 Task: Add an event with the title Monthly Team Review, date '2023/12/22', time 7:00 AM to 9:00 AMand add a description: During the meeting, you will have the chance to present an overview of your business, highlighting key aspects such as your product or service, target market, competitive advantage, and growth potential. This presentation should provide a clear understanding of your business model and value proposition, captivating the interest of the potential investor., put the event into Orange category . Add location for the event as: 456 Dubai Opera, Dubai, UAE, logged in from the account softage.2@softage.netand send the event invitation to softage.1@softage.net and softage.3@softage.net. Set a reminder for the event 30 minutes before
Action: Mouse moved to (80, 95)
Screenshot: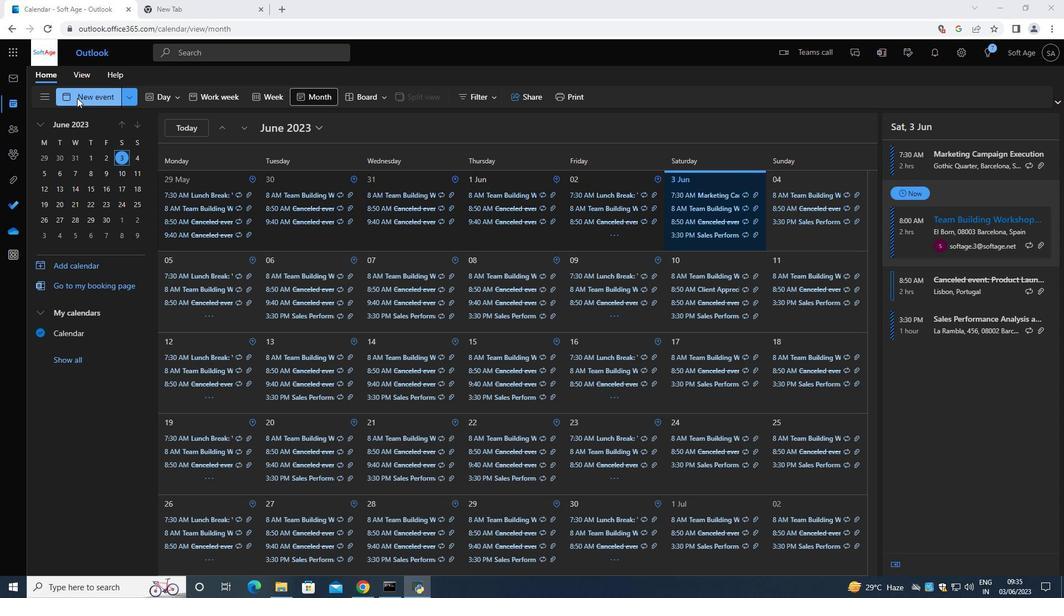 
Action: Mouse pressed left at (80, 95)
Screenshot: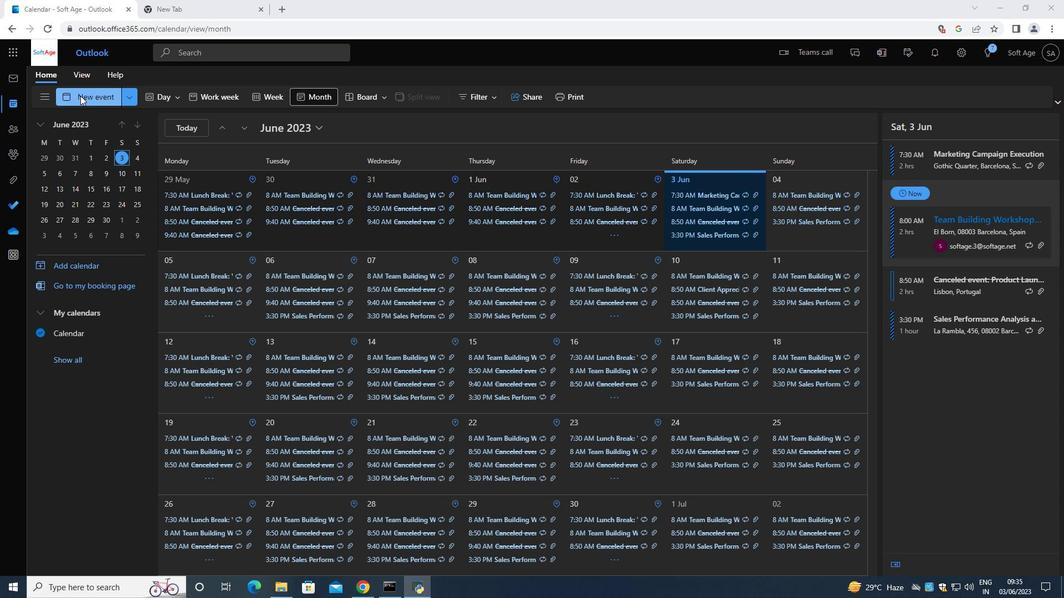 
Action: Mouse moved to (284, 168)
Screenshot: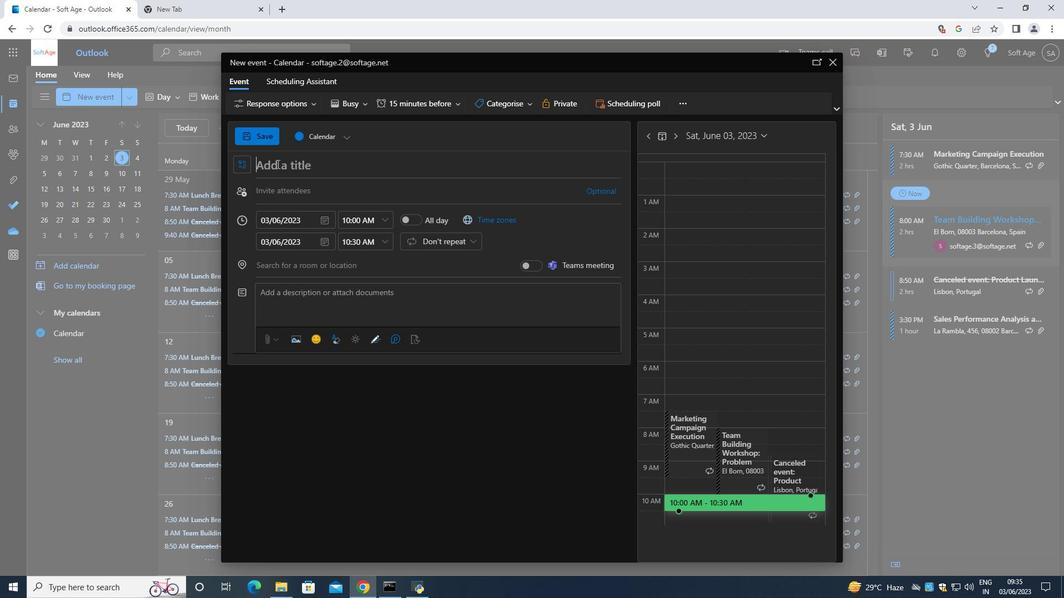 
Action: Mouse pressed left at (284, 168)
Screenshot: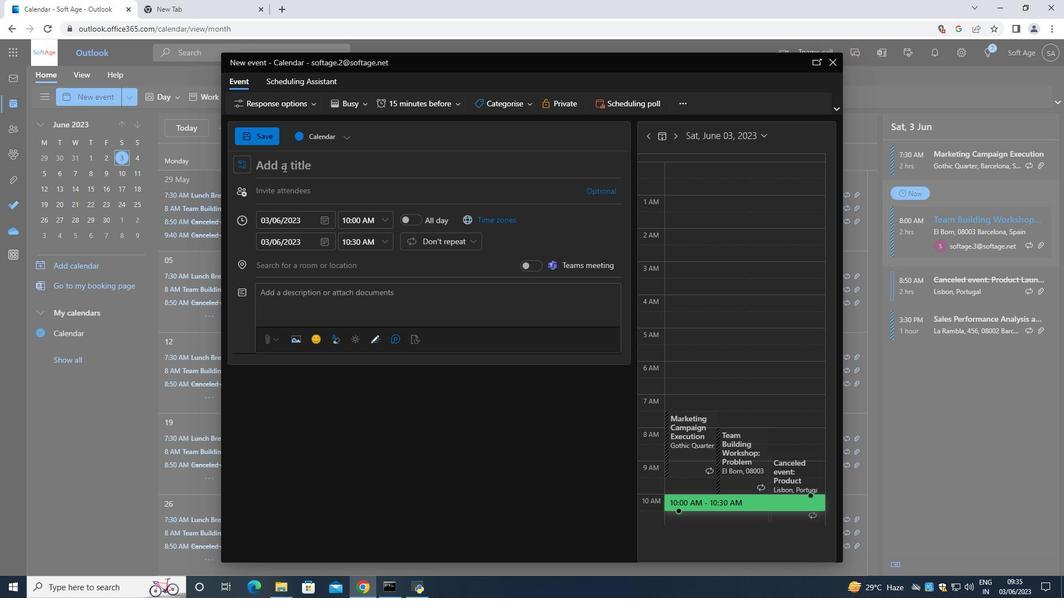 
Action: Mouse moved to (285, 168)
Screenshot: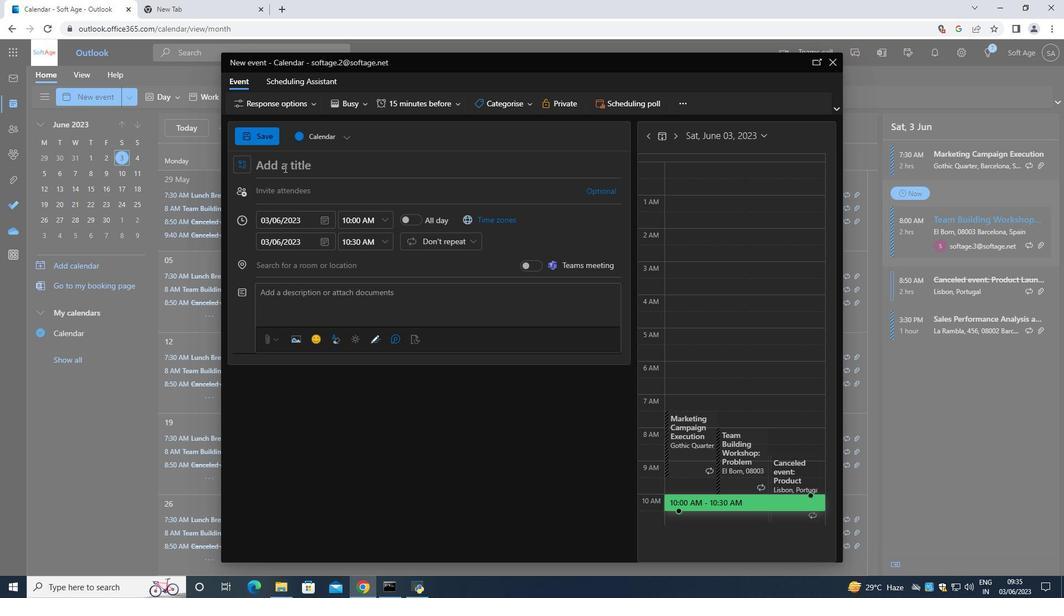 
Action: Key pressed <Key.shift><Key.shift><Key.shift><Key.shift><Key.shift>Mo
Screenshot: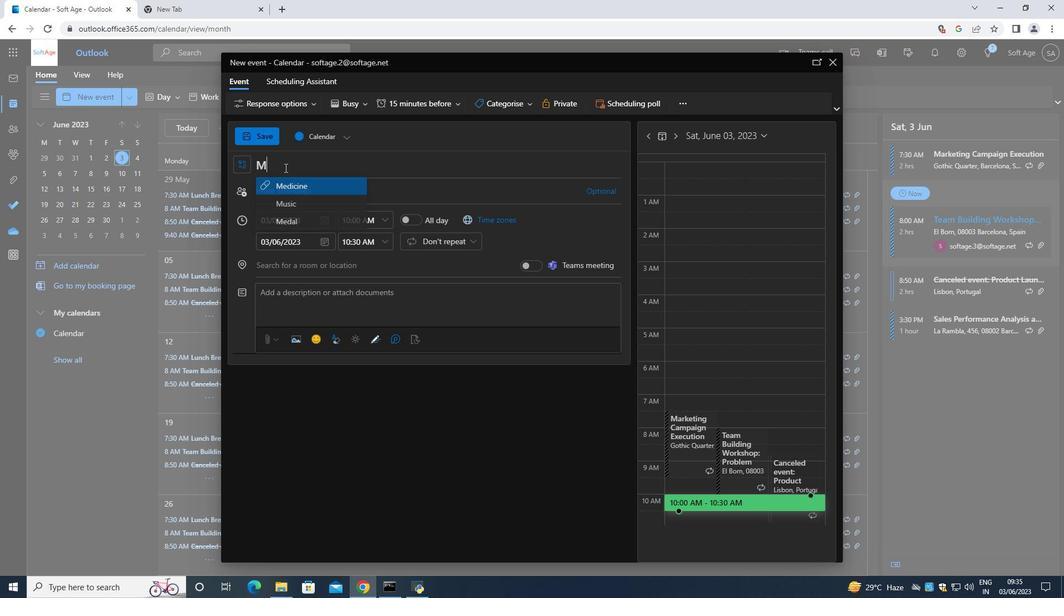 
Action: Mouse moved to (318, 179)
Screenshot: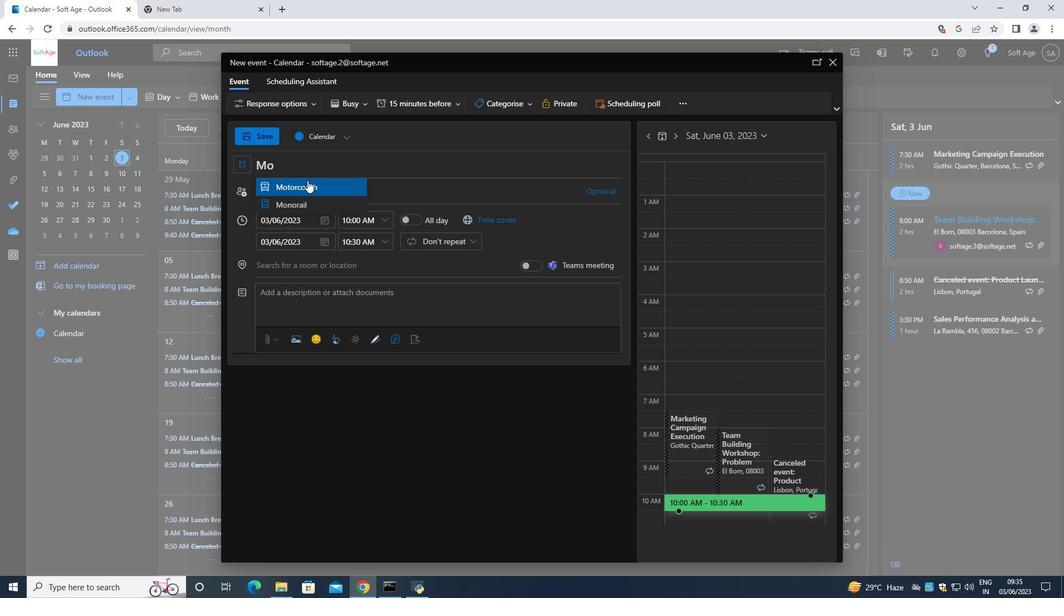 
Action: Key pressed nthly<Key.space><Key.shift><Key.shift><Key.shift>Team<Key.space><Key.shift>Review<Key.space>
Screenshot: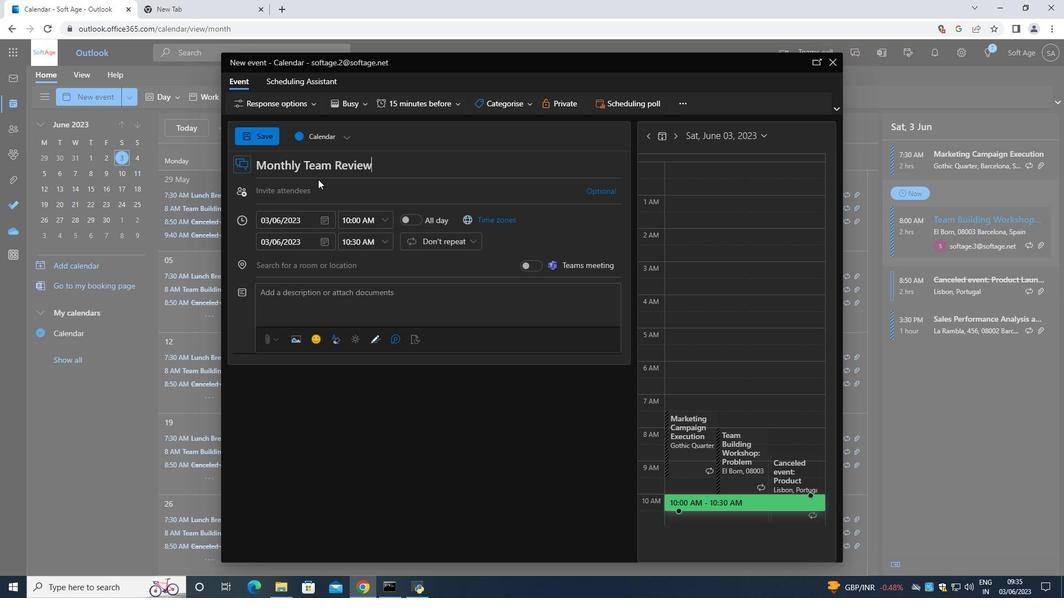 
Action: Mouse moved to (326, 222)
Screenshot: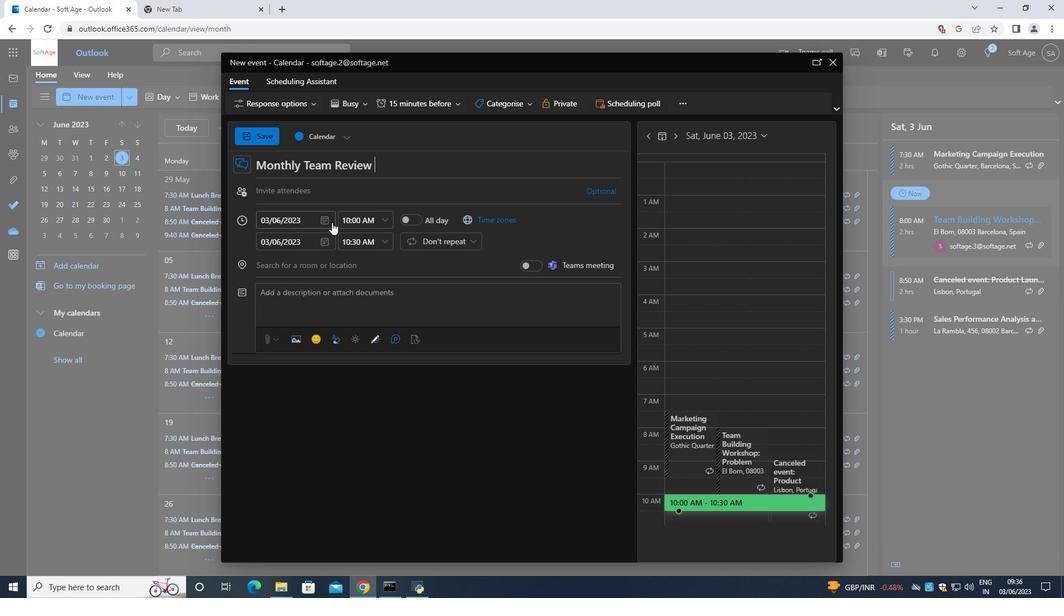 
Action: Mouse pressed left at (326, 222)
Screenshot: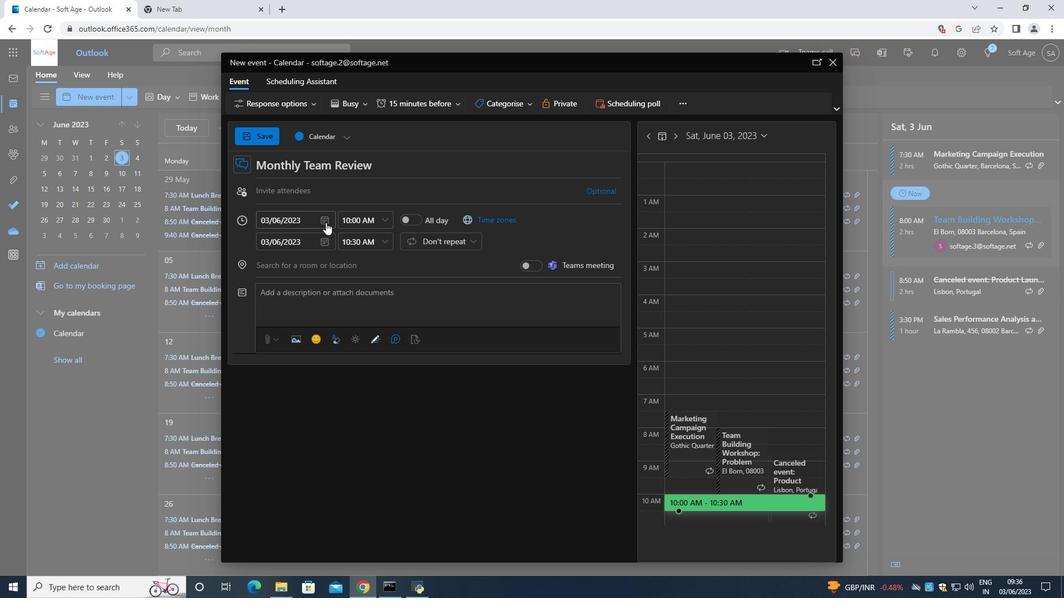 
Action: Mouse moved to (361, 246)
Screenshot: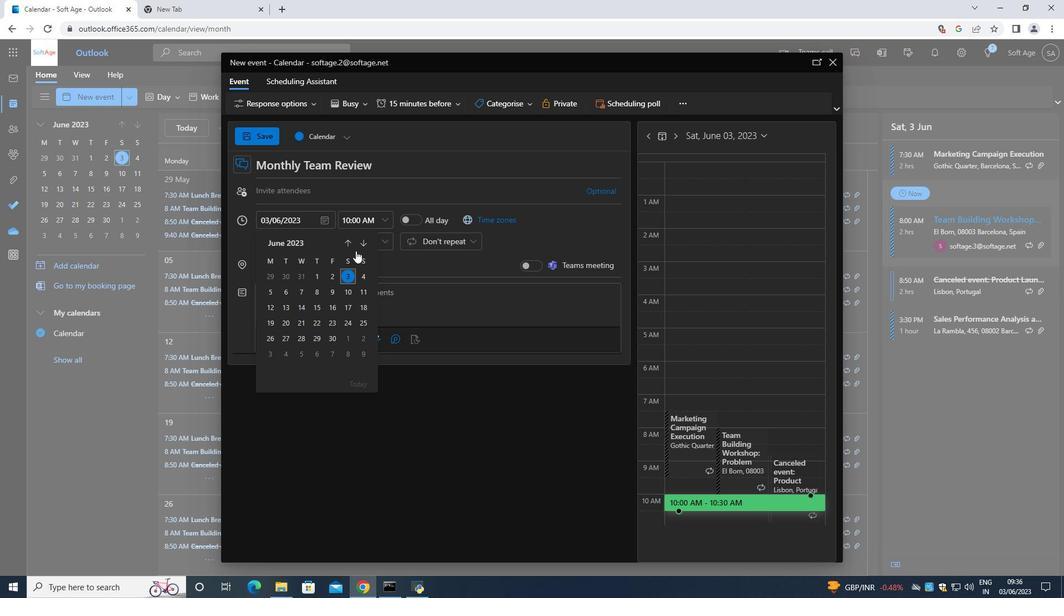 
Action: Mouse pressed left at (361, 246)
Screenshot: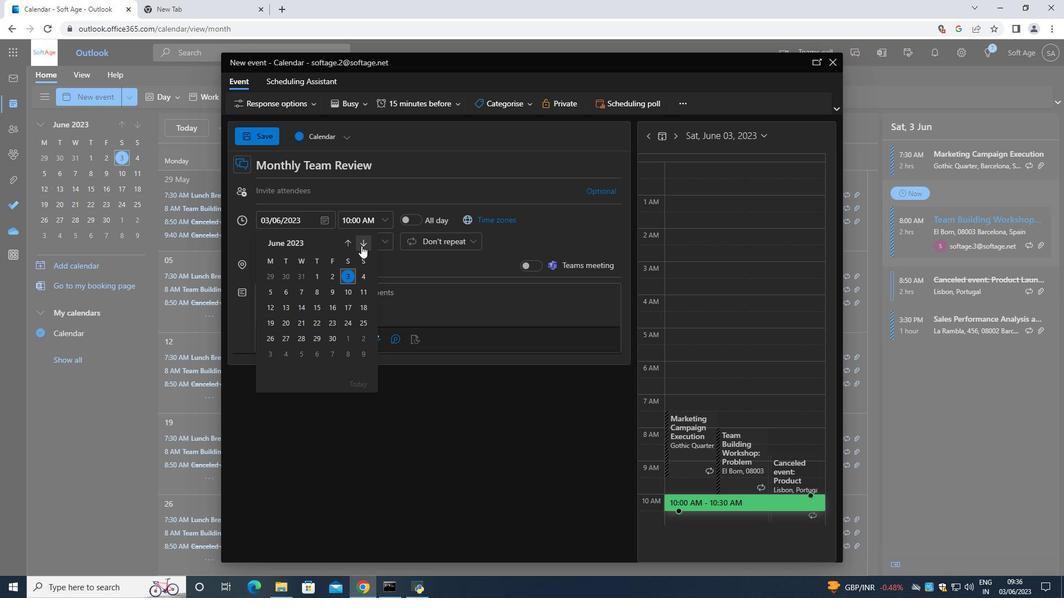 
Action: Mouse pressed left at (361, 246)
Screenshot: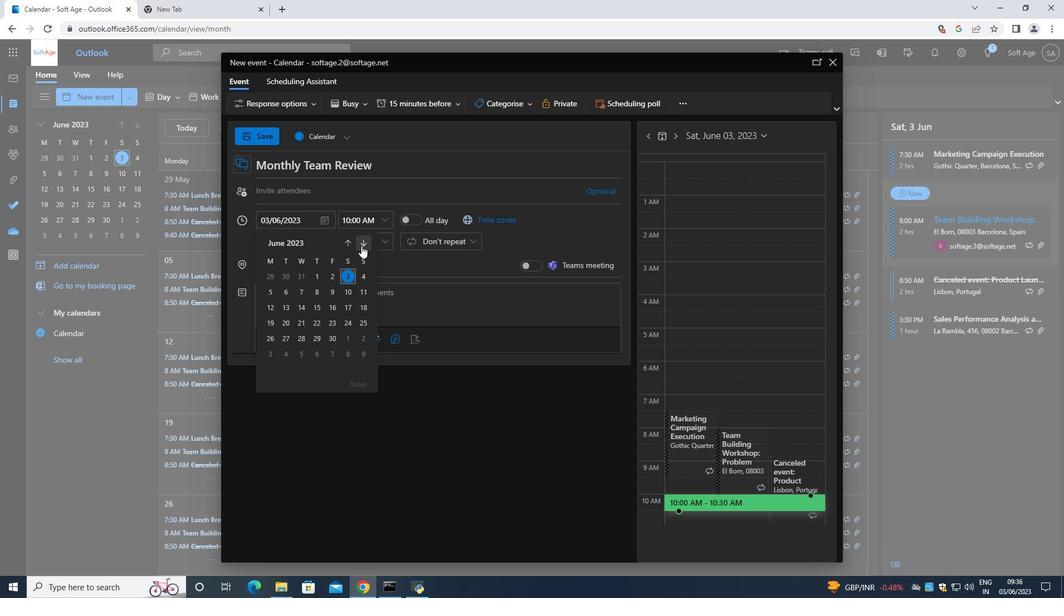 
Action: Mouse pressed left at (361, 246)
Screenshot: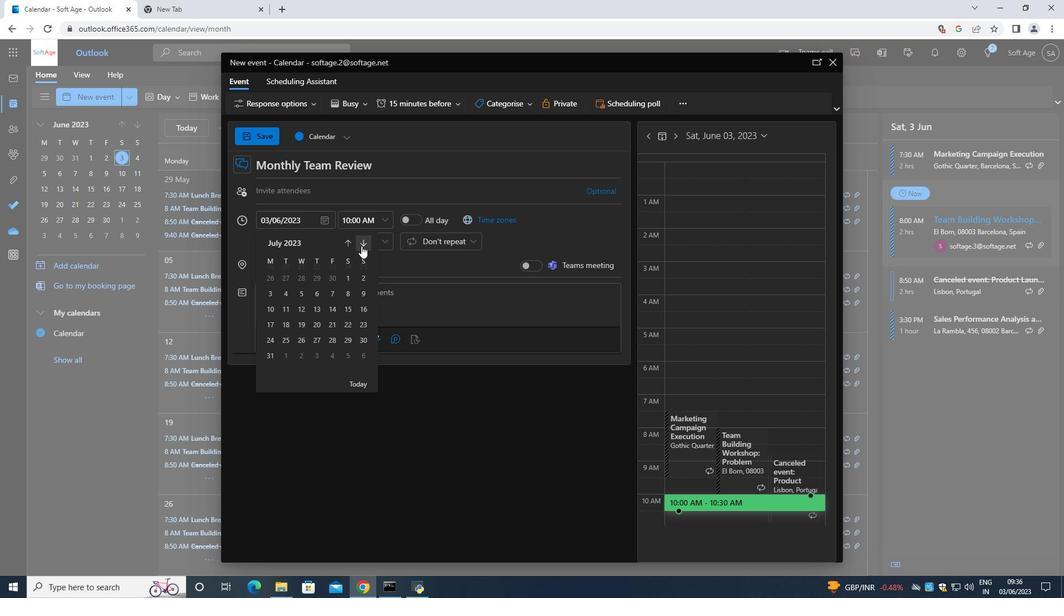 
Action: Mouse pressed left at (361, 246)
Screenshot: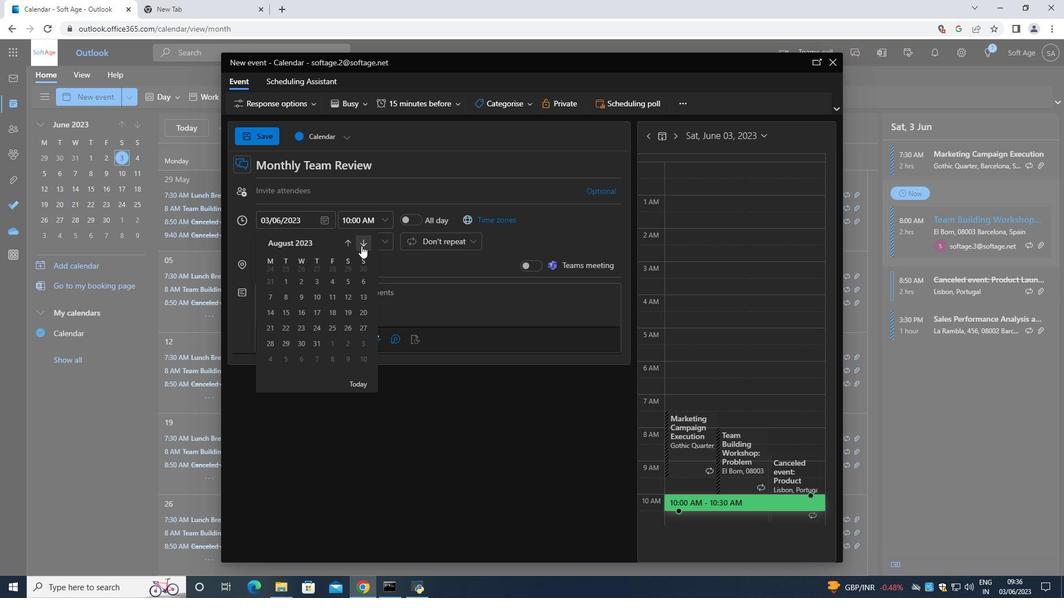
Action: Mouse pressed left at (361, 246)
Screenshot: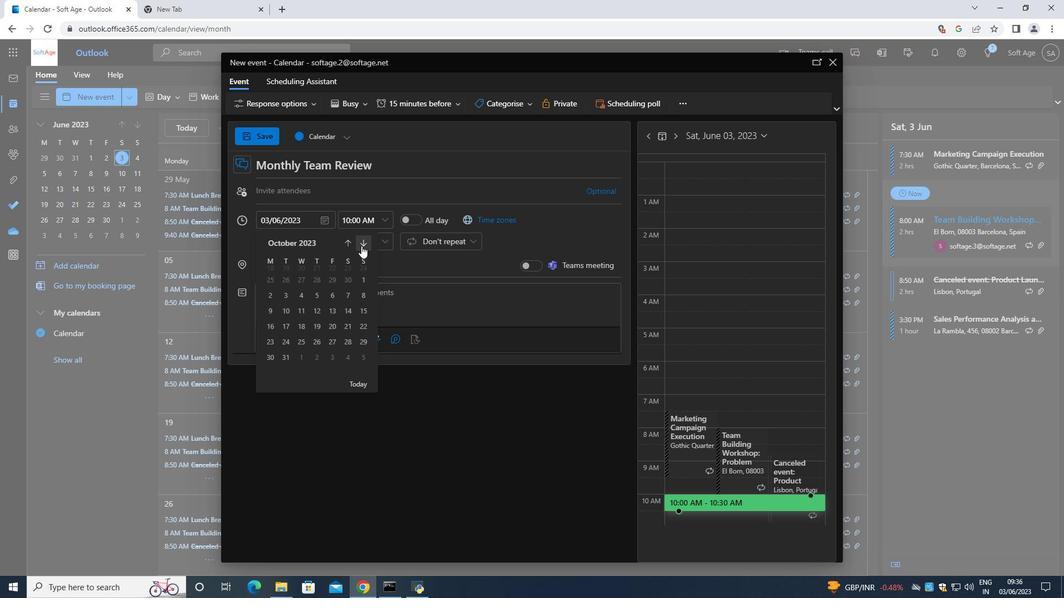 
Action: Mouse pressed left at (361, 246)
Screenshot: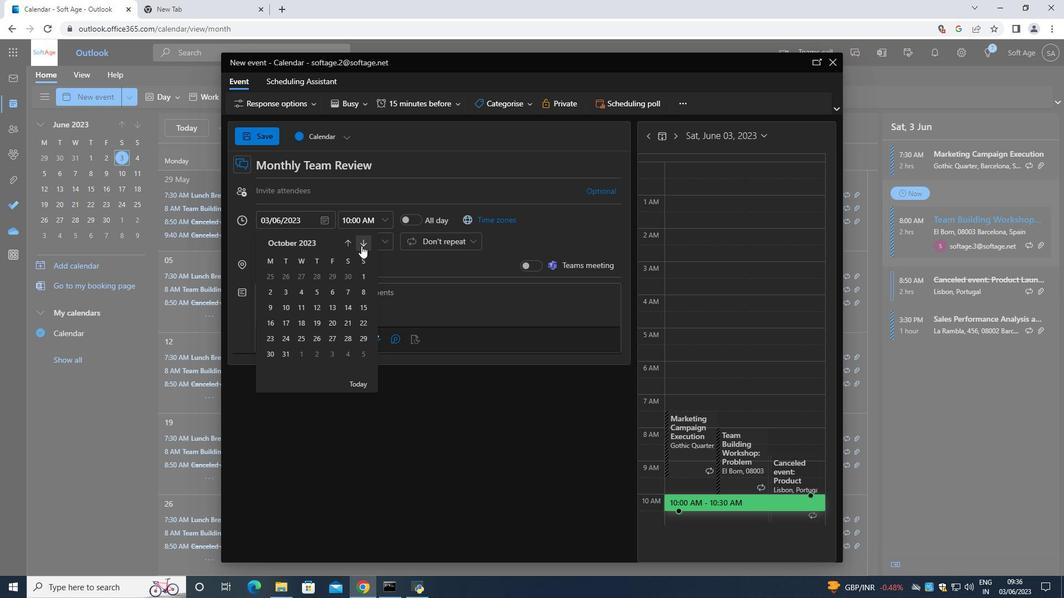 
Action: Mouse moved to (334, 326)
Screenshot: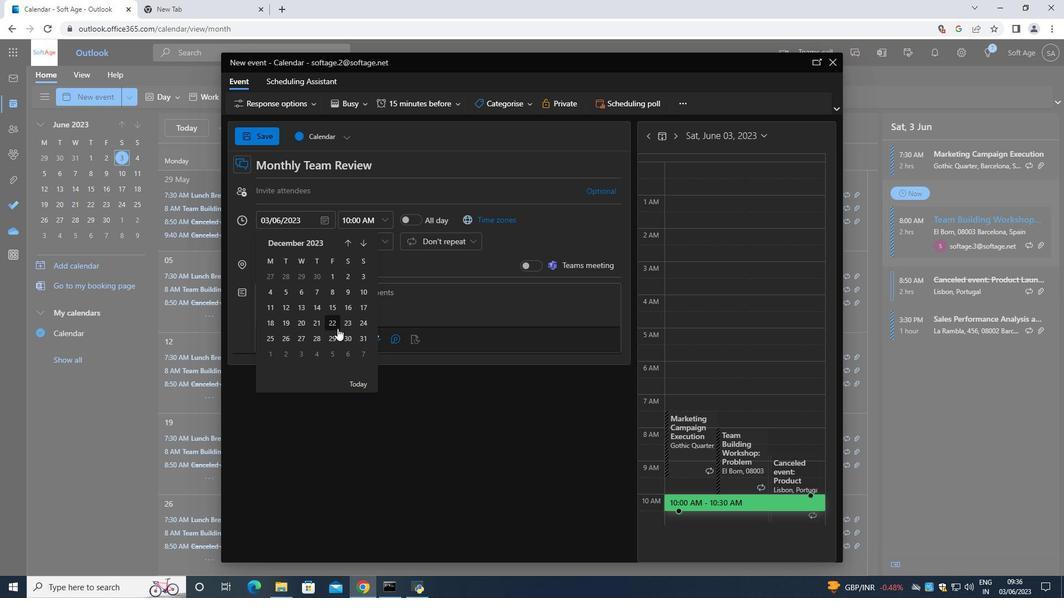 
Action: Mouse pressed left at (334, 326)
Screenshot: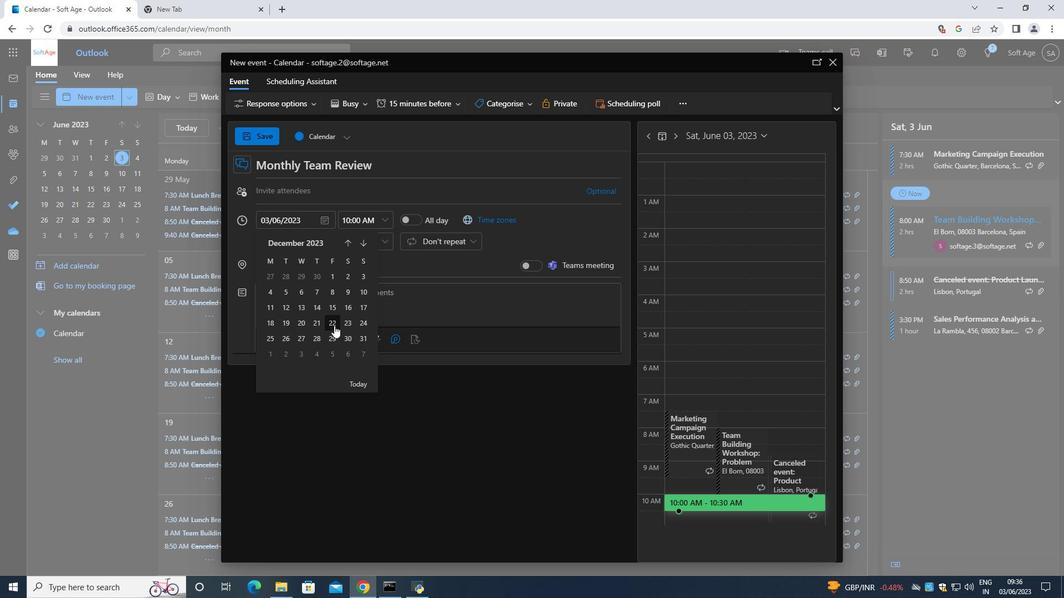 
Action: Mouse moved to (389, 214)
Screenshot: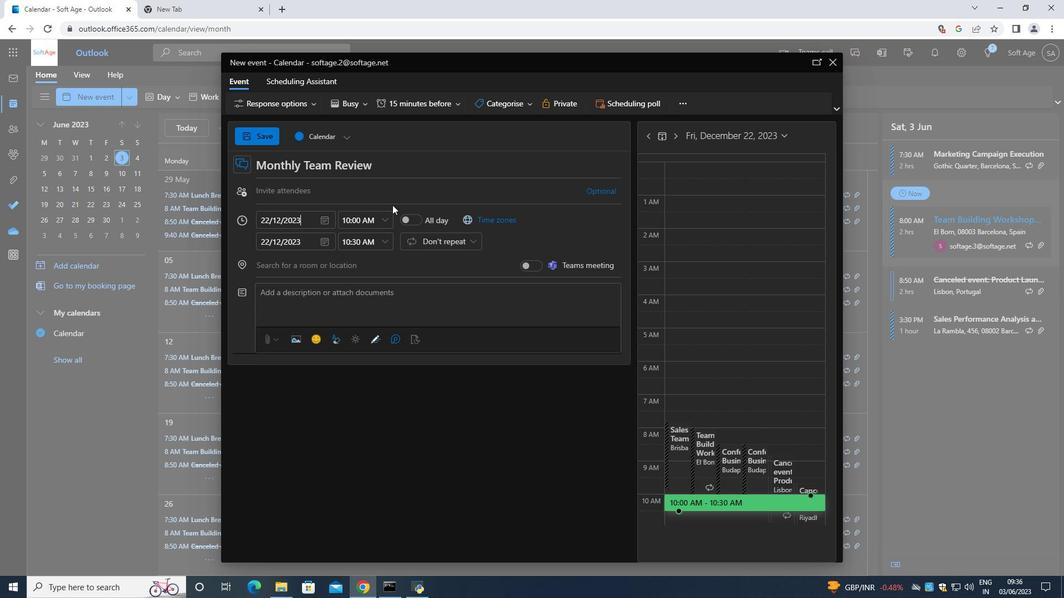 
Action: Mouse pressed left at (389, 214)
Screenshot: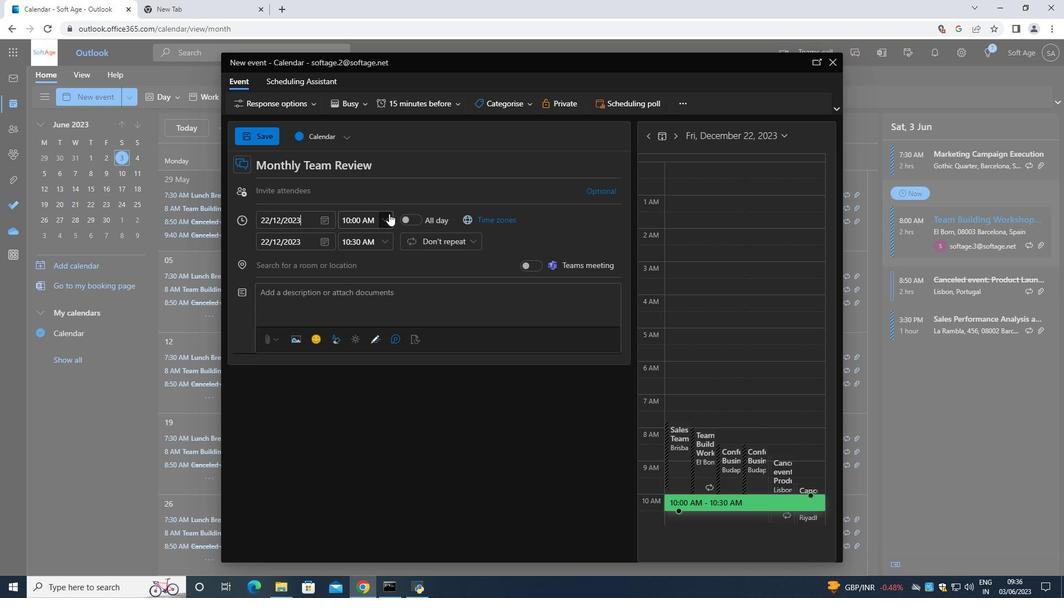 
Action: Mouse moved to (391, 239)
Screenshot: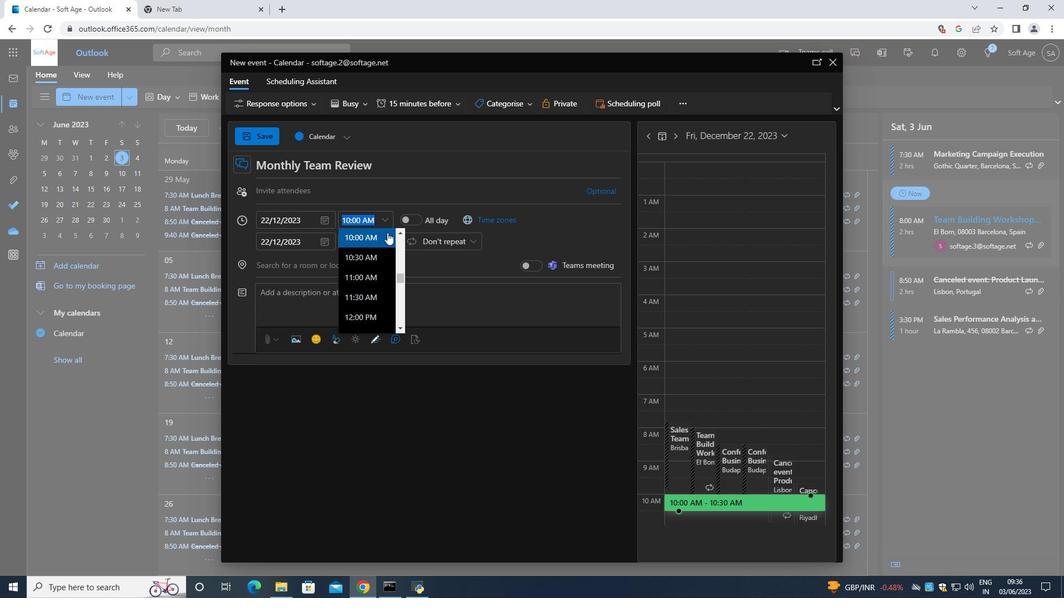 
Action: Mouse scrolled (391, 239) with delta (0, 0)
Screenshot: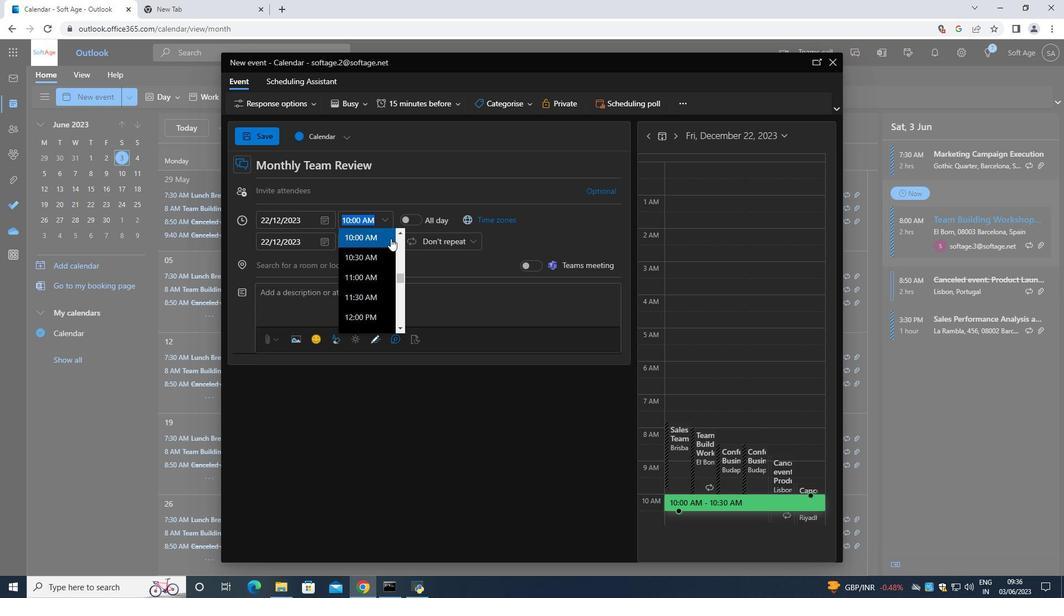 
Action: Mouse moved to (386, 244)
Screenshot: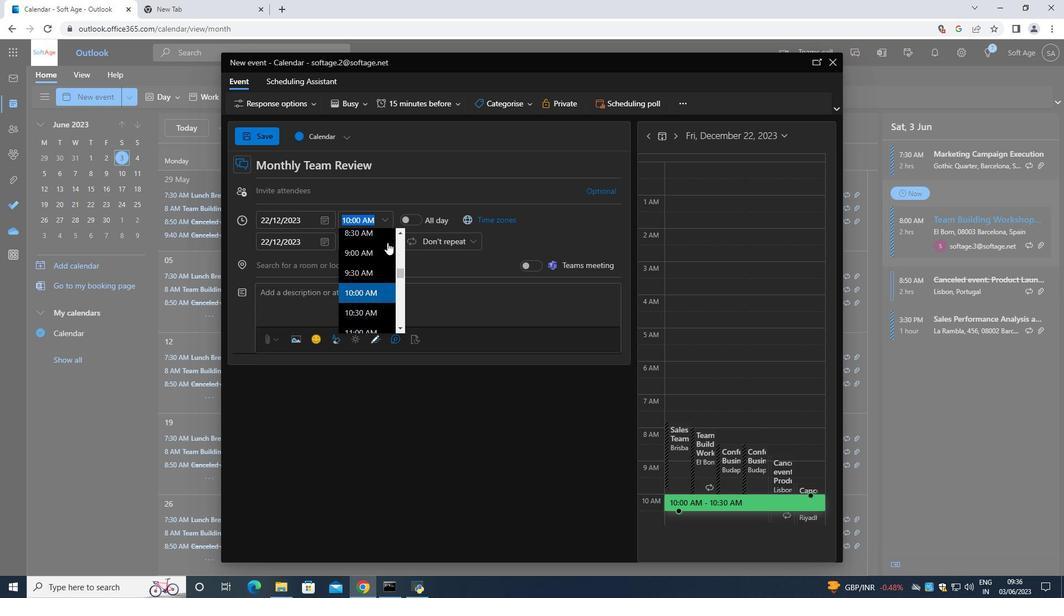 
Action: Mouse scrolled (386, 244) with delta (0, 0)
Screenshot: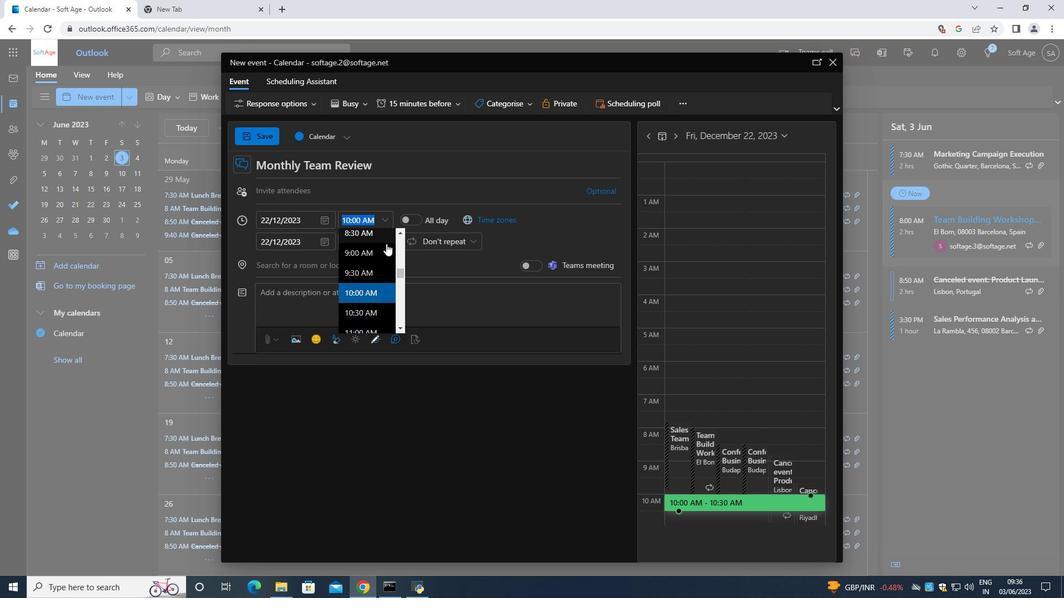 
Action: Mouse moved to (374, 255)
Screenshot: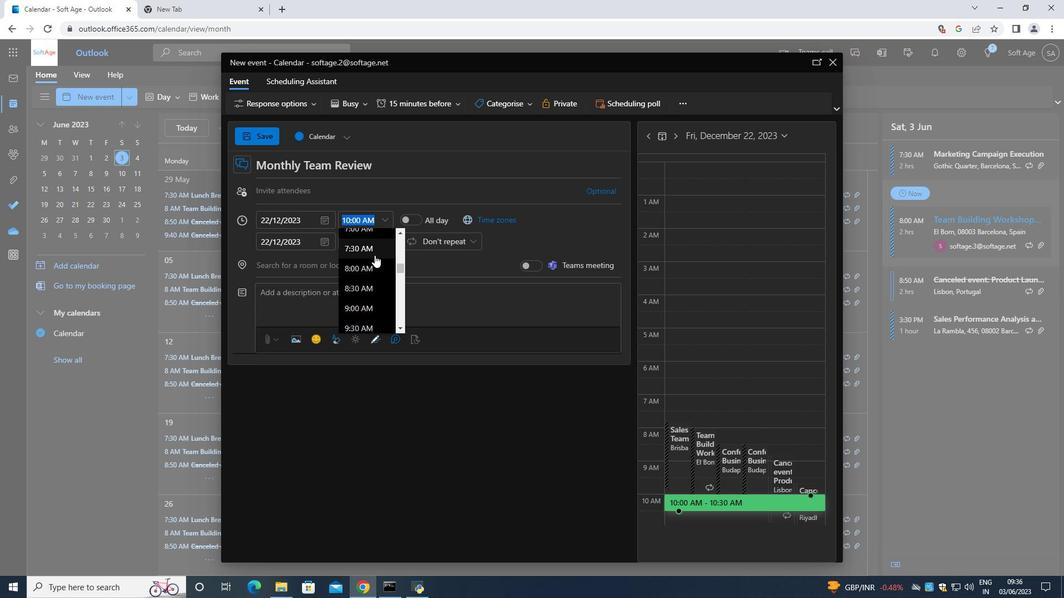 
Action: Mouse scrolled (374, 256) with delta (0, 0)
Screenshot: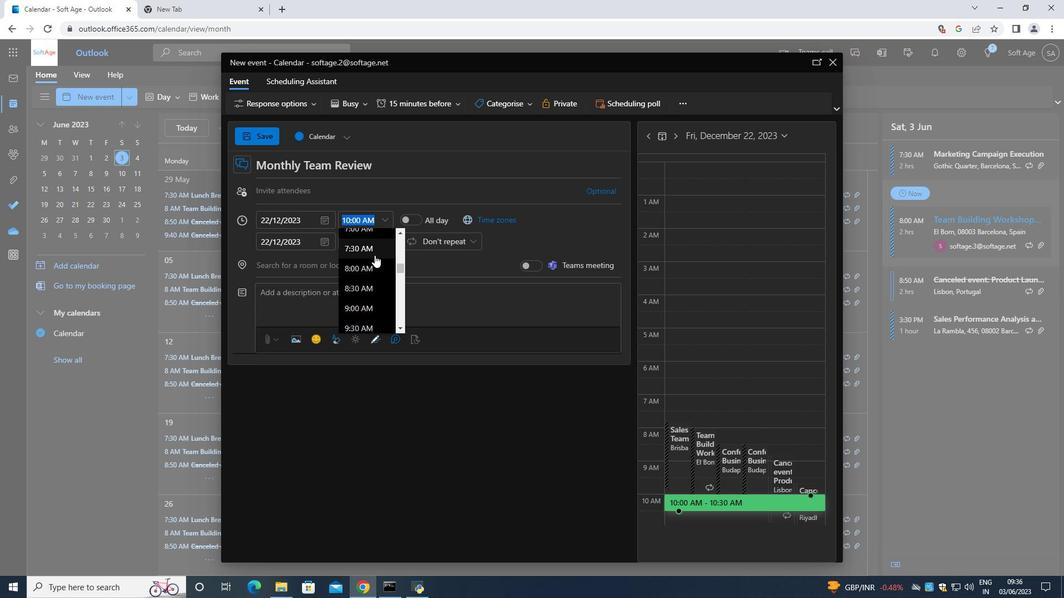 
Action: Mouse moved to (352, 289)
Screenshot: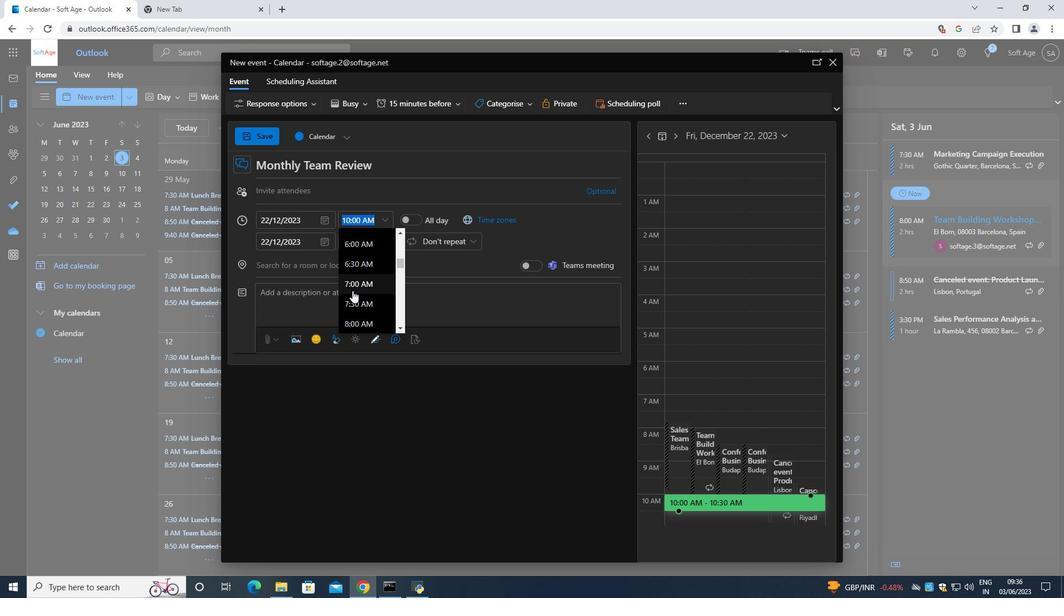 
Action: Mouse pressed left at (352, 289)
Screenshot: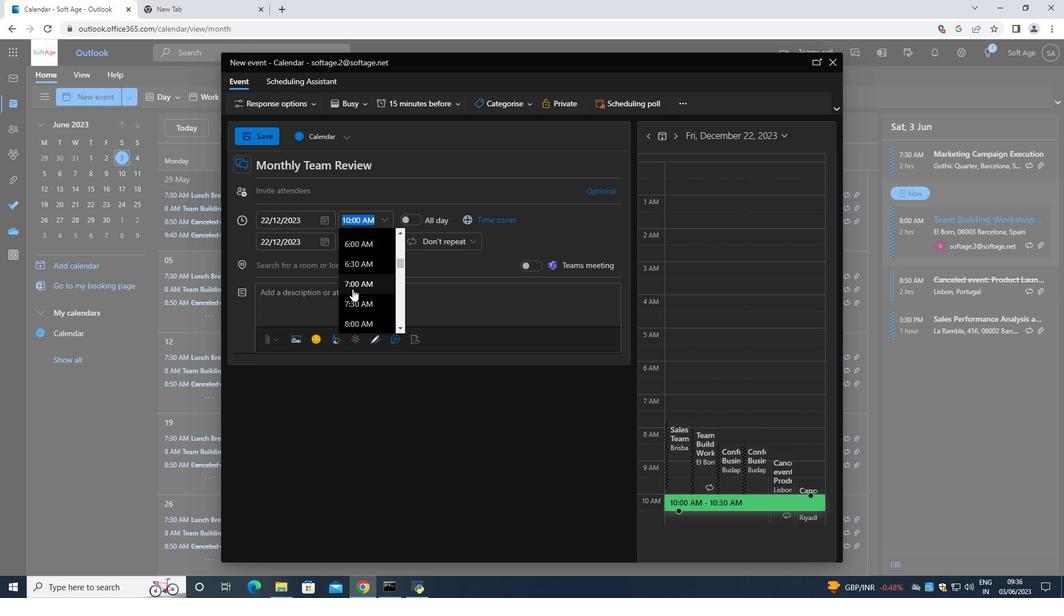 
Action: Mouse moved to (385, 240)
Screenshot: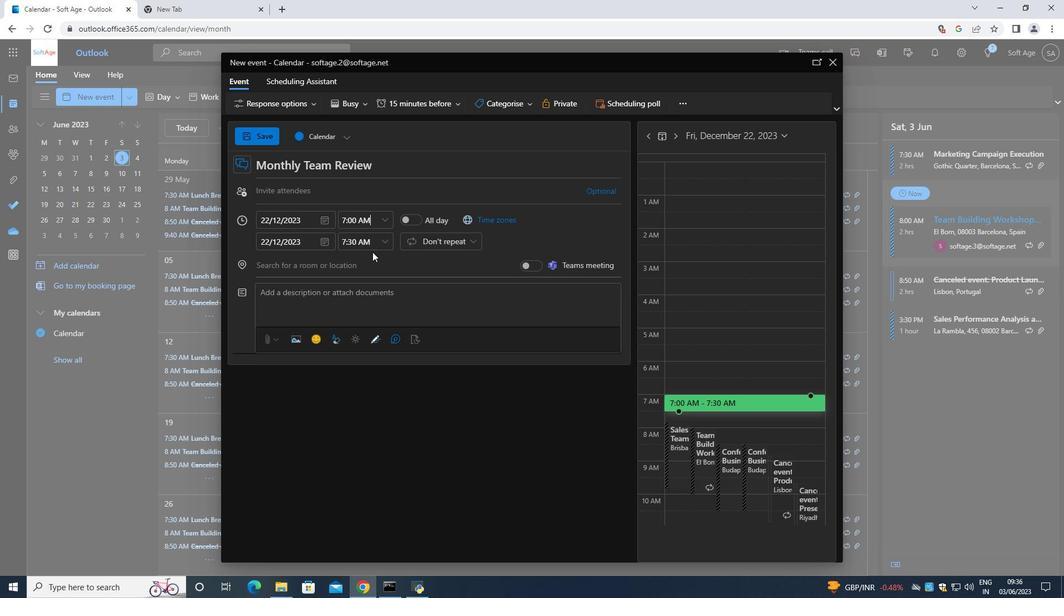 
Action: Mouse pressed left at (385, 240)
Screenshot: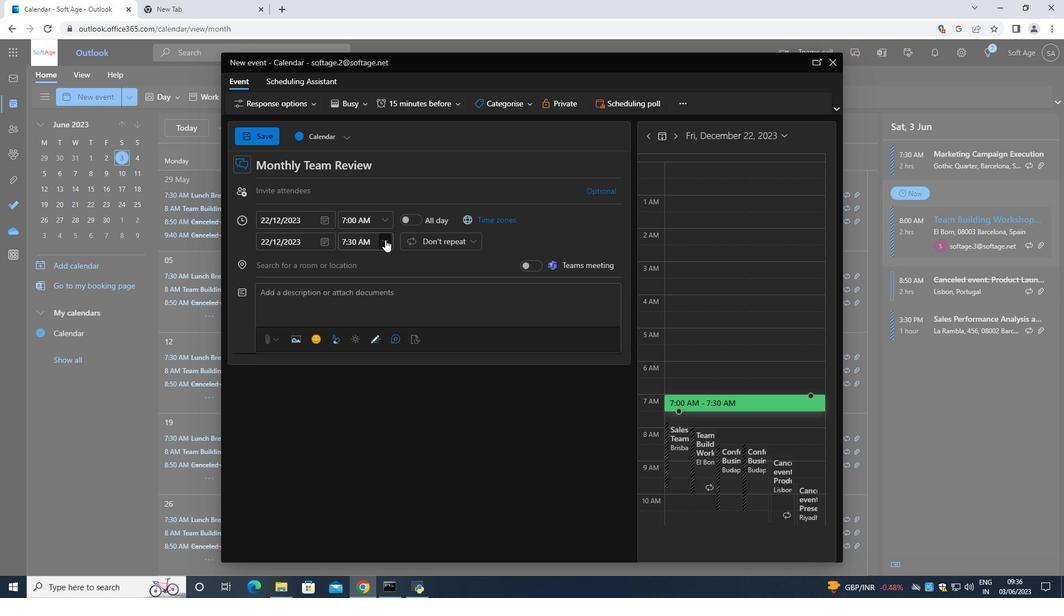 
Action: Mouse moved to (356, 322)
Screenshot: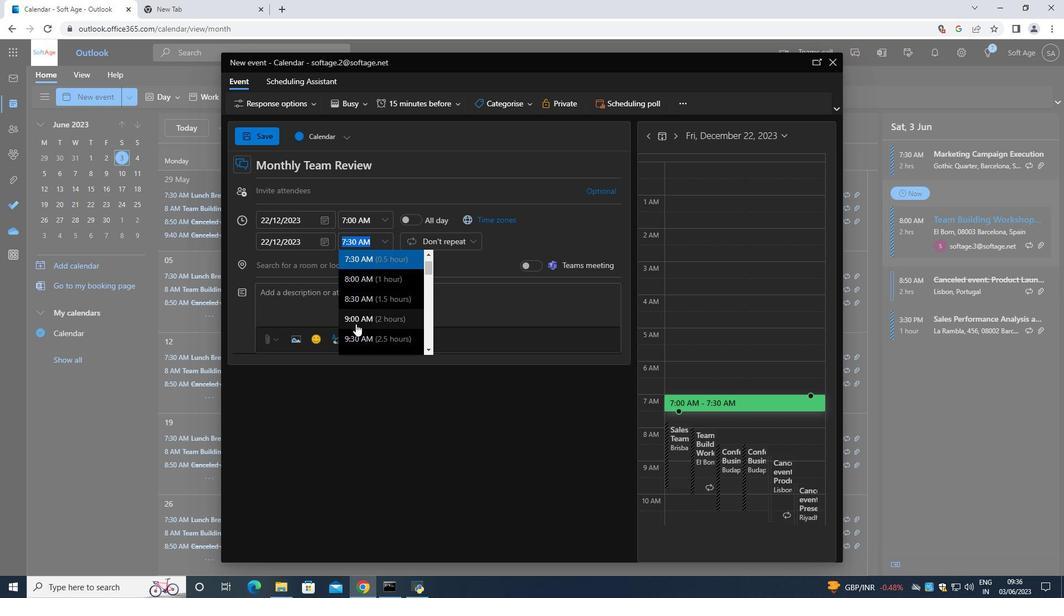 
Action: Mouse pressed left at (356, 322)
Screenshot: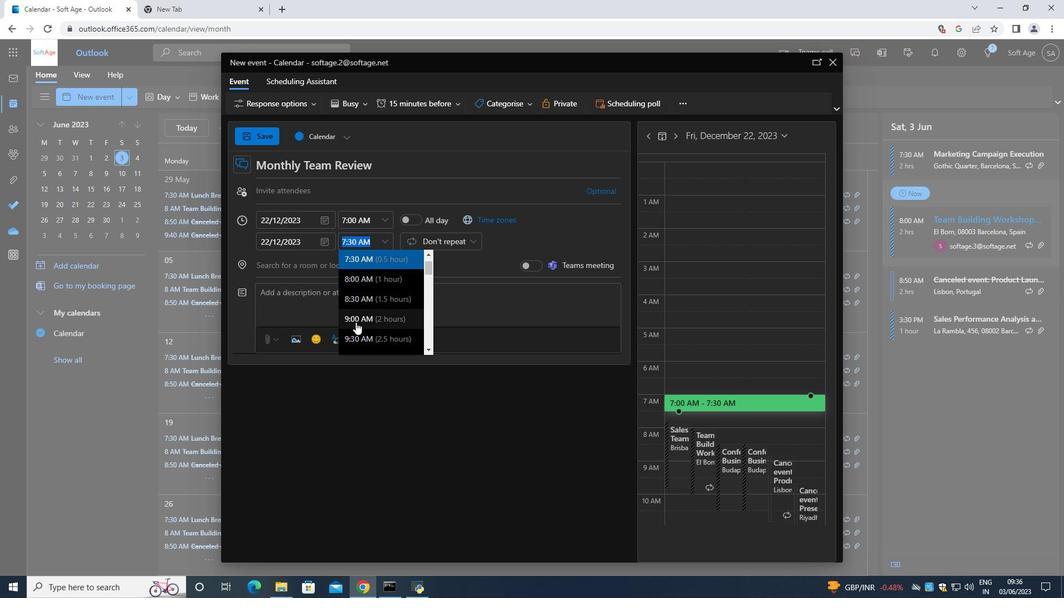 
Action: Mouse moved to (348, 302)
Screenshot: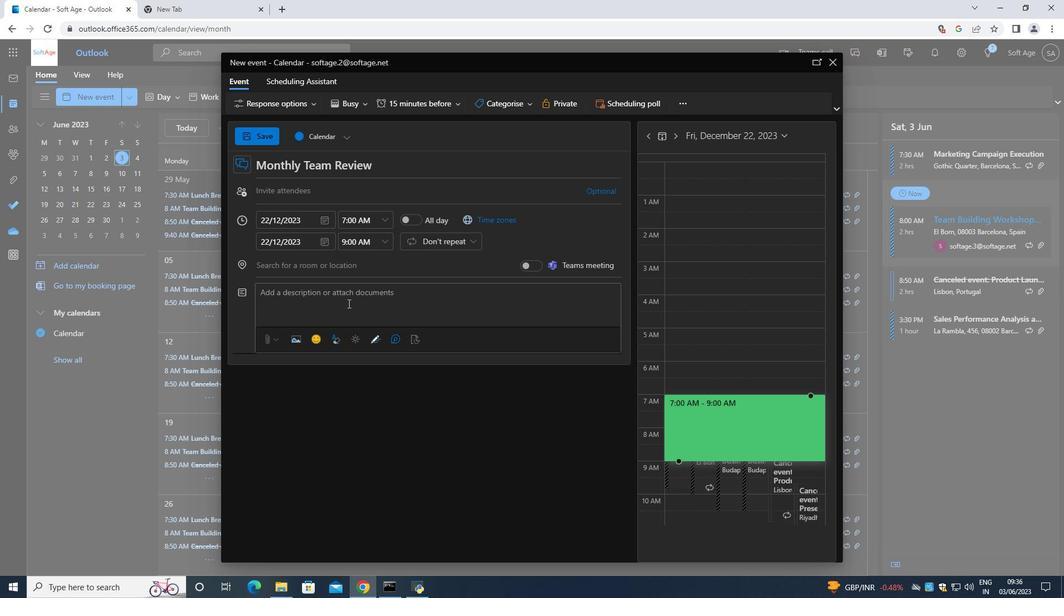 
Action: Mouse pressed left at (348, 302)
Screenshot: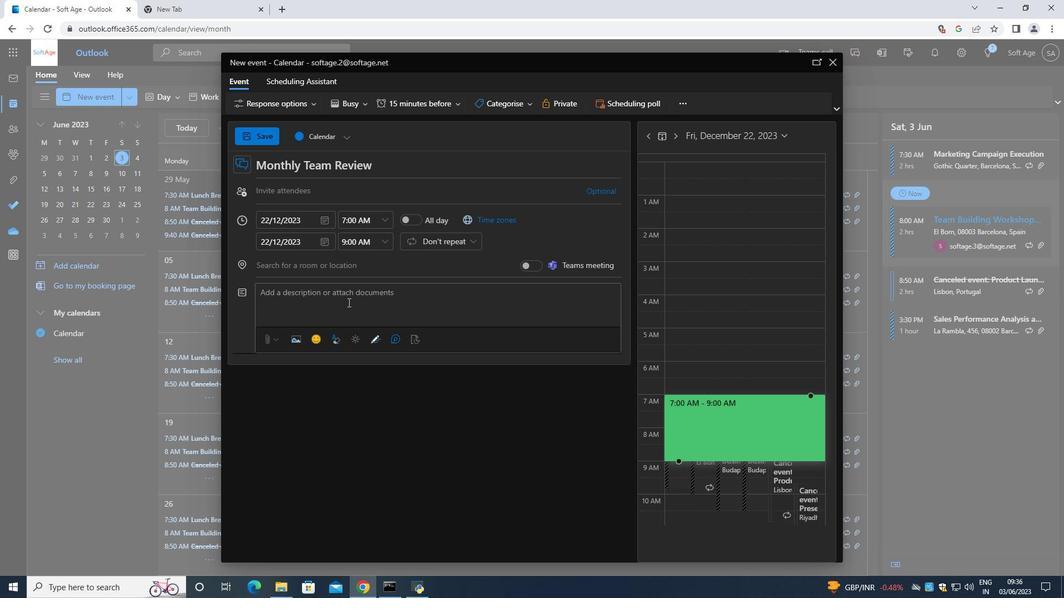 
Action: Mouse moved to (712, 0)
Screenshot: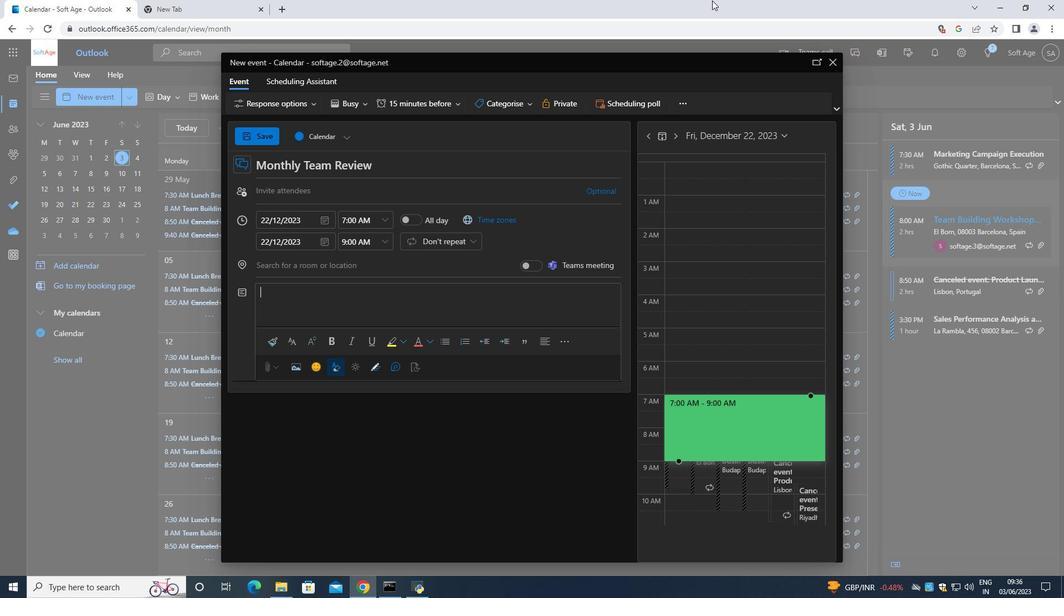 
Action: Key pressed <Key.shift><Key.shift><Key.shift><Key.shift><Key.shift><Key.shift><Key.shift>During<Key.space><Key.shift>the<Key.space>meetind<Key.space><Key.backspace><Key.backspace>g<Key.space>,<Key.space>you<Key.space>will<Key.space>have<Key.space>the<Key.space>chance<Key.space>to<Key.space>present<Key.space>an<Key.space>overview<Key.space>of<Key.space>yo<Key.backspace>our<Key.space>business<Key.space><Key.backspace>,<Key.space>highlighting<Key.space>key<Key.space>aso<Key.backspace>pect<Key.space>such<Key.space>as<Key.space>your<Key.space>bu<Key.backspace><Key.backspace>product<Key.space>or<Key.space>growth<Key.space>potent<Key.backspace>tianl<Key.space><Key.backspace><Key.backspace><Key.backspace>l<Key.space><Key.backspace>/<Key.backspace>.<Key.space><Key.shift>This<Key.space>pressentation<Key.space>should<Key.space>
Screenshot: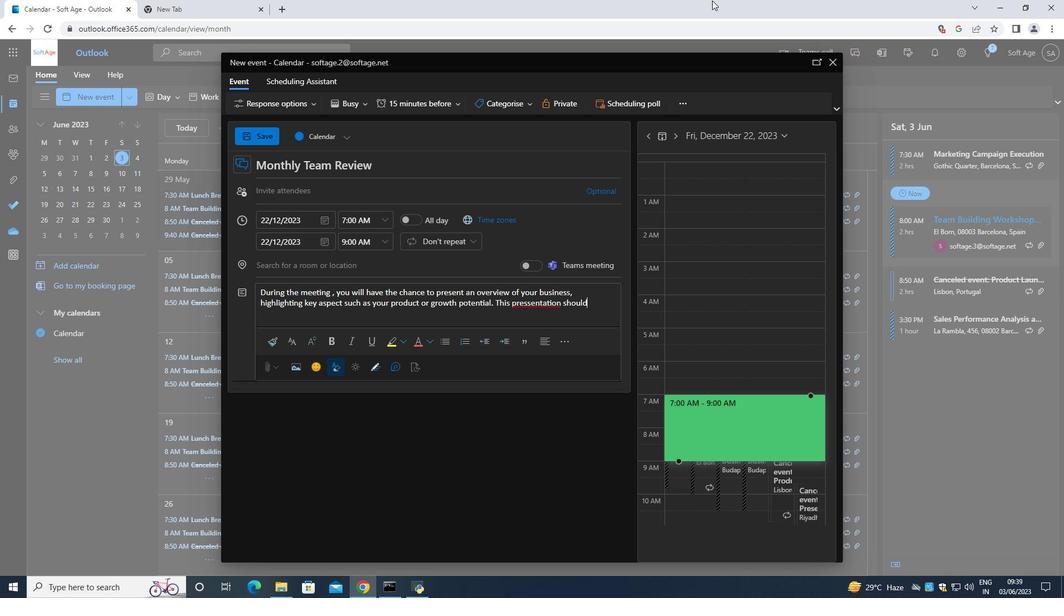 
Action: Mouse moved to (562, 304)
Screenshot: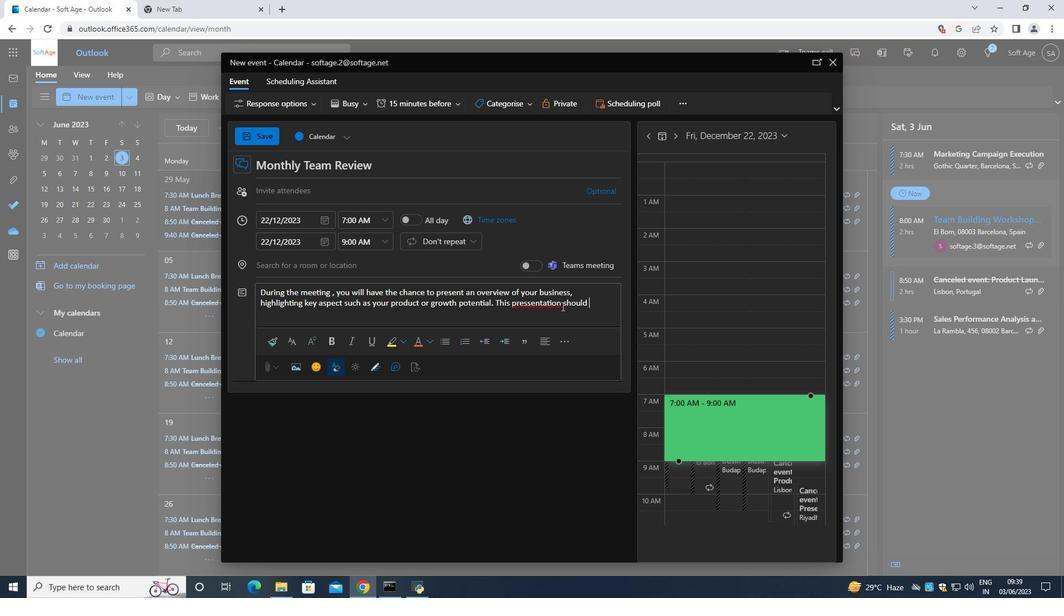 
Action: Mouse pressed left at (562, 304)
Screenshot: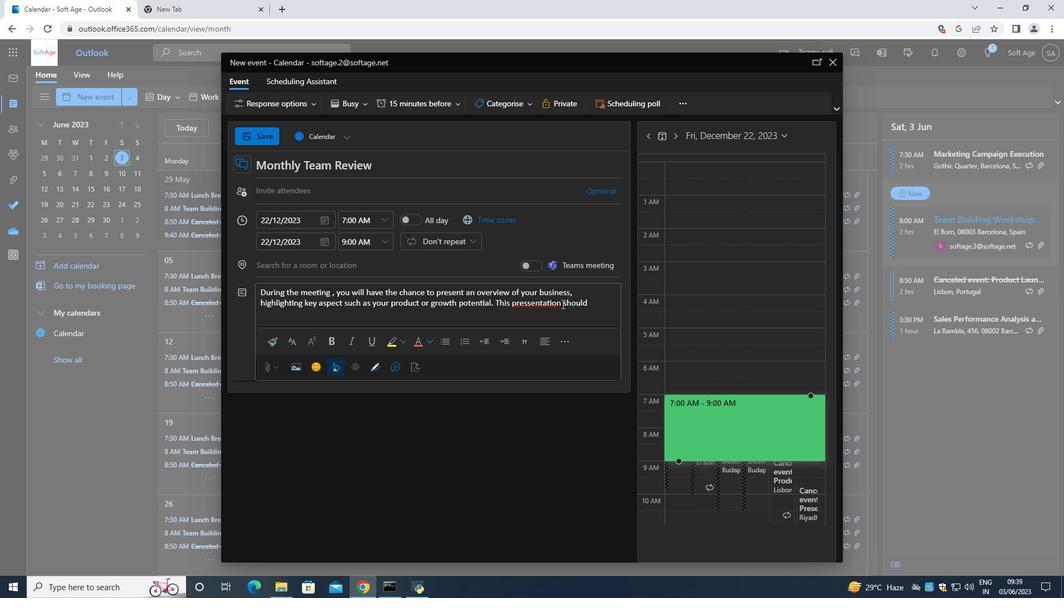 
Action: Key pressed <Key.space><Key.backspace><Key.backspace><Key.space><Key.backspace>n<Key.left><Key.left><Key.left><Key.left><Key.left><Key.left><Key.left><Key.left><Key.backspace>
Screenshot: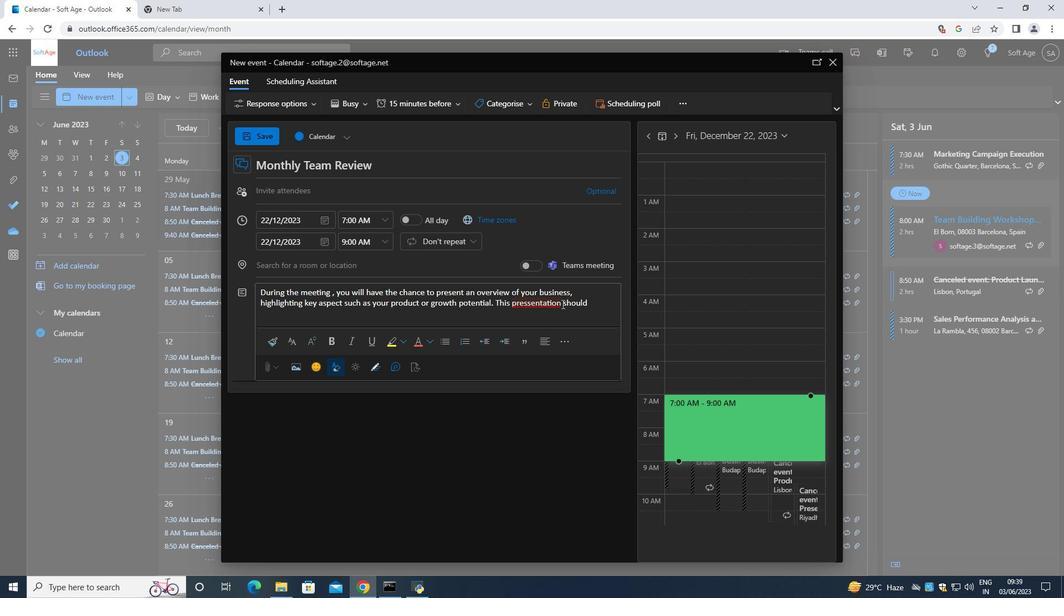 
Action: Mouse moved to (582, 301)
Screenshot: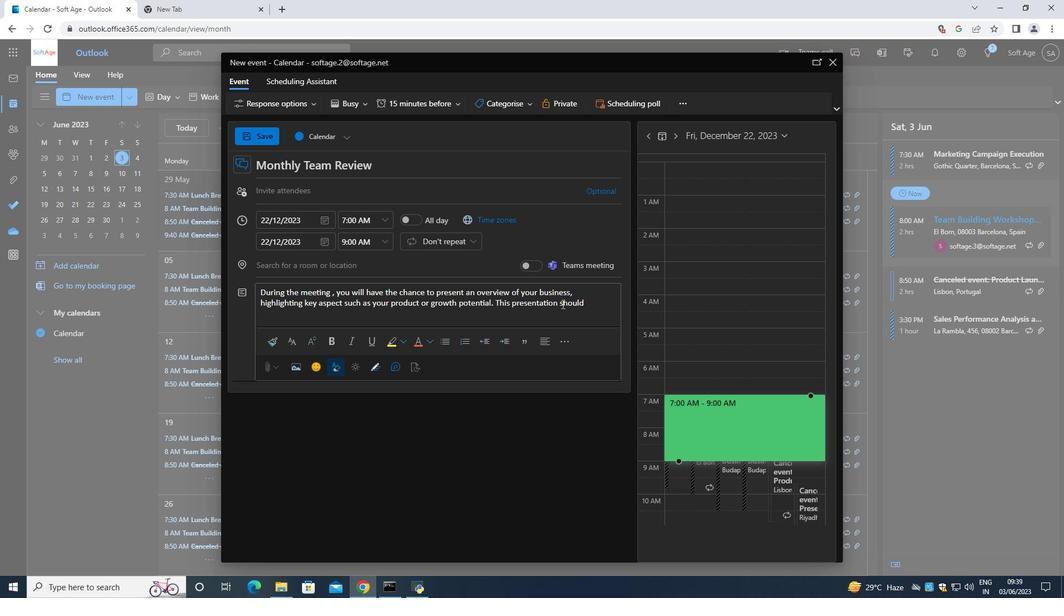 
Action: Mouse pressed left at (582, 301)
Screenshot: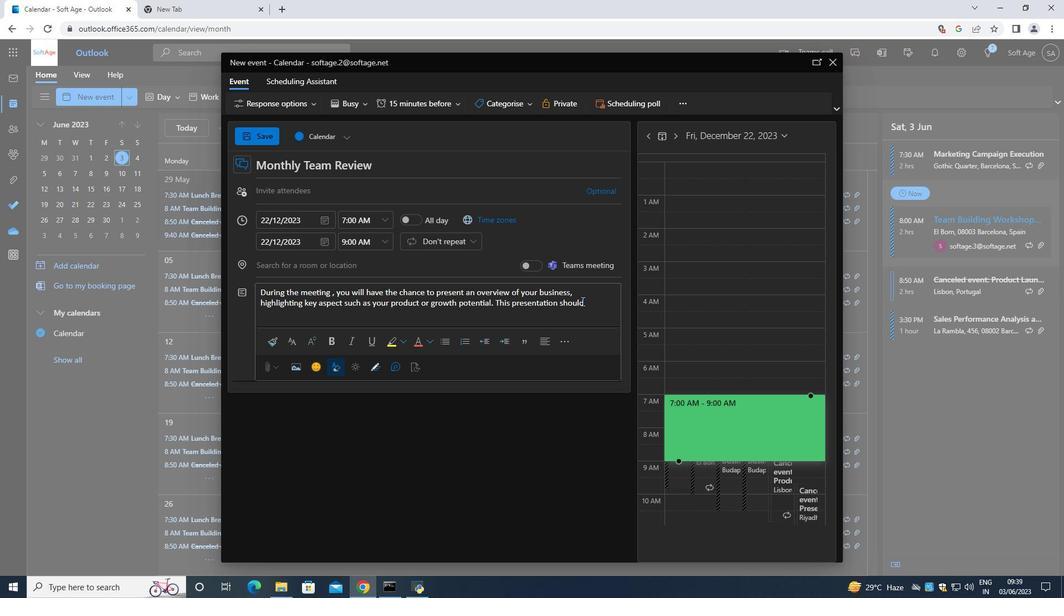 
Action: Mouse moved to (591, 305)
Screenshot: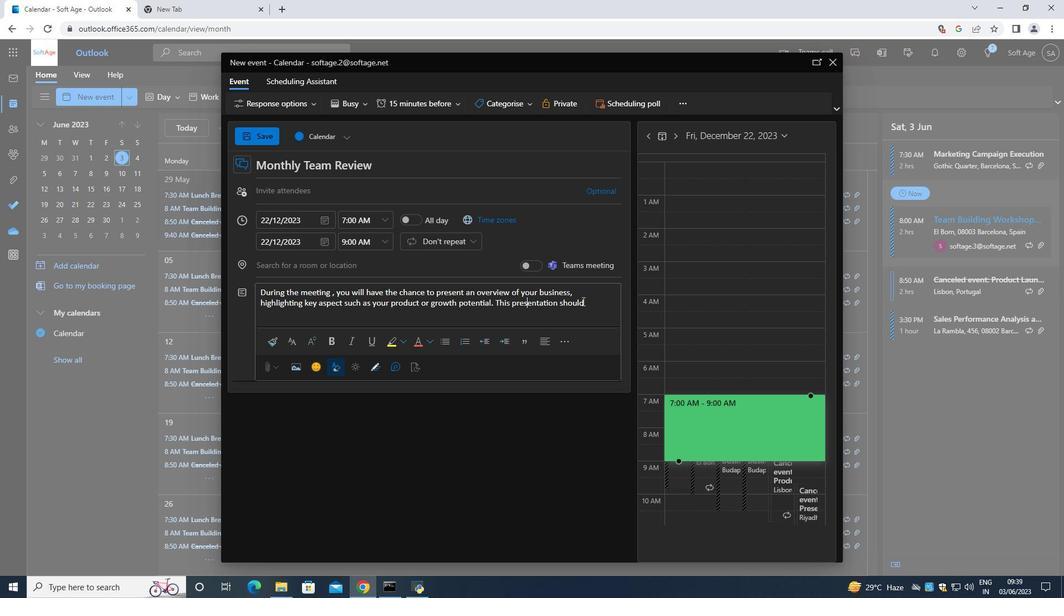 
Action: Mouse pressed left at (591, 305)
Screenshot: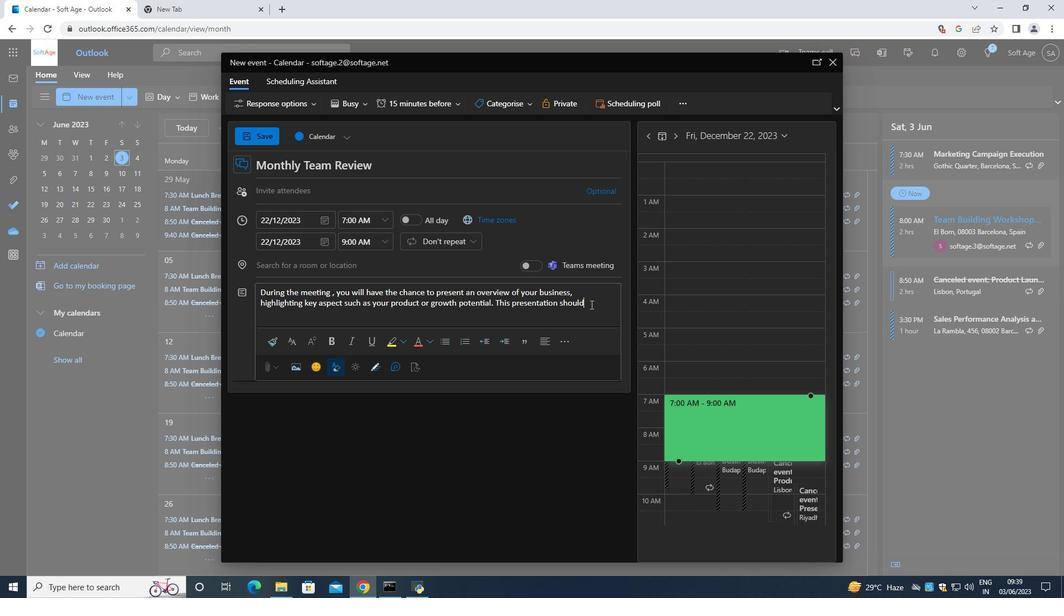 
Action: Key pressed provide<Key.space>a<Key.space>clear<Key.space>understanding<Key.space>of<Key.space>your<Key.space>business<Key.space>modek<Key.backspace>l<Key.space>and<Key.space>value<Key.space>prpposition<Key.space><Key.backspace><Key.backspace><Key.backspace><Key.backspace><Key.backspace><Key.backspace><Key.backspace><Key.backspace><Key.backspace>osit<Key.backspace><Key.backspace><Key.backspace><Key.backspace><Key.backspace><Key.backspace><Key.backspace><Key.backspace><Key.backspace><Key.backspace>u<Key.space><Key.backspace><Key.backspace>e<Key.space>propostion<Key.space><Key.backspace><Key.backspace><Key.backspace><Key.backspace><Key.backspace>ition<Key.space>,<Key.space>captivating<Key.space>
Screenshot: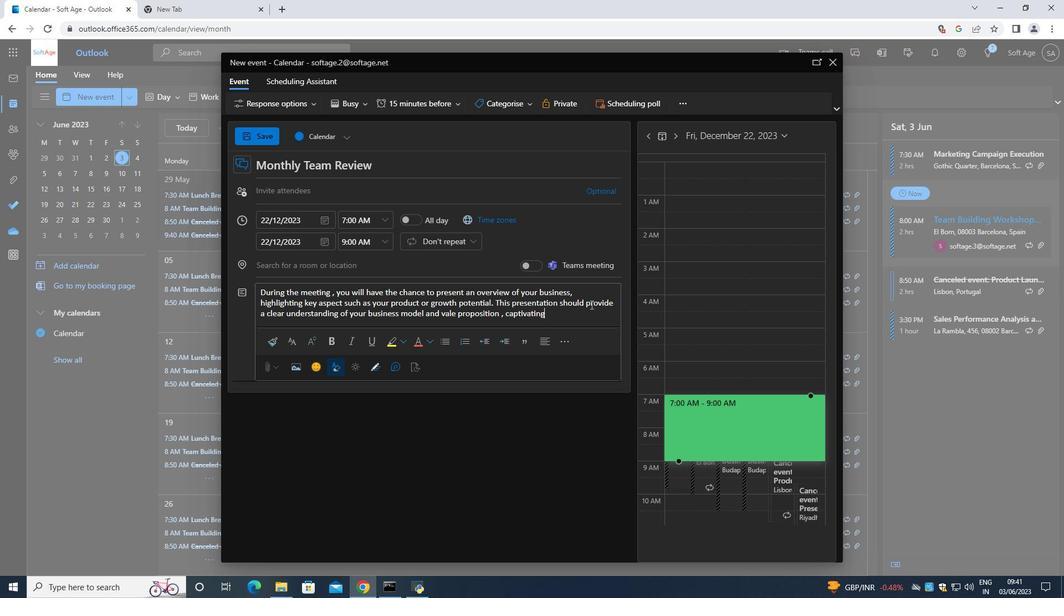 
Action: Mouse moved to (632, 290)
Screenshot: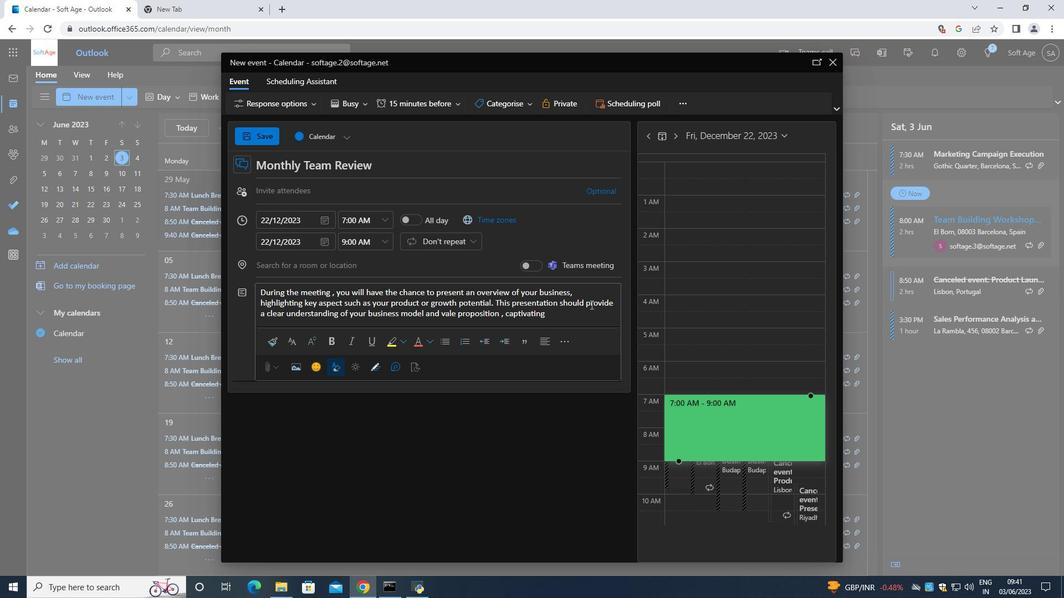 
Action: Key pressed the<Key.space>interest<Key.space>of<Key.space>the<Key.space>potential<Key.space>investor.
Screenshot: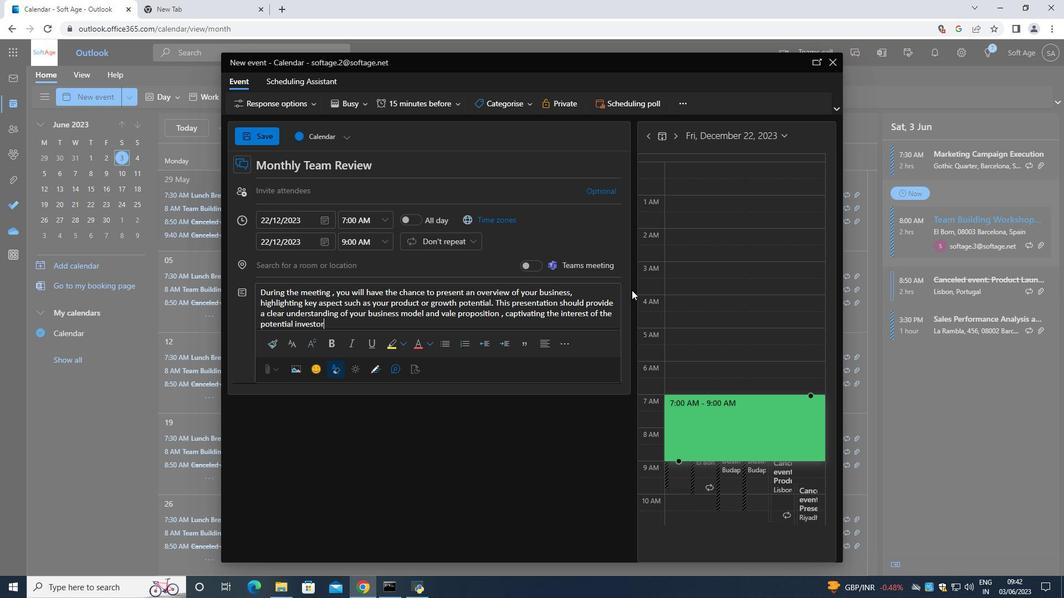 
Action: Mouse moved to (519, 109)
Screenshot: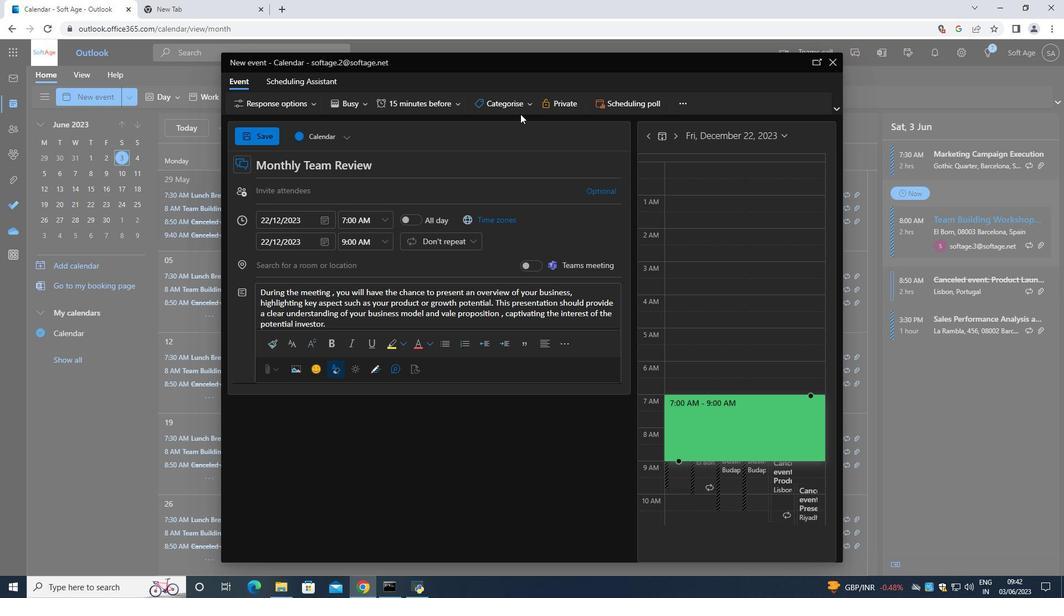 
Action: Mouse pressed left at (519, 109)
Screenshot: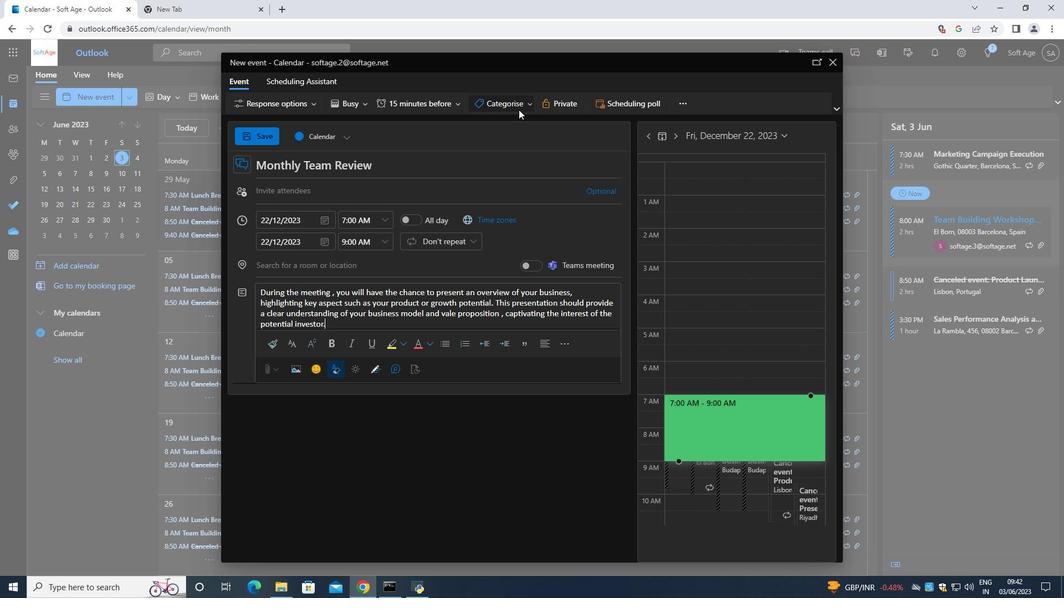 
Action: Mouse moved to (520, 165)
Screenshot: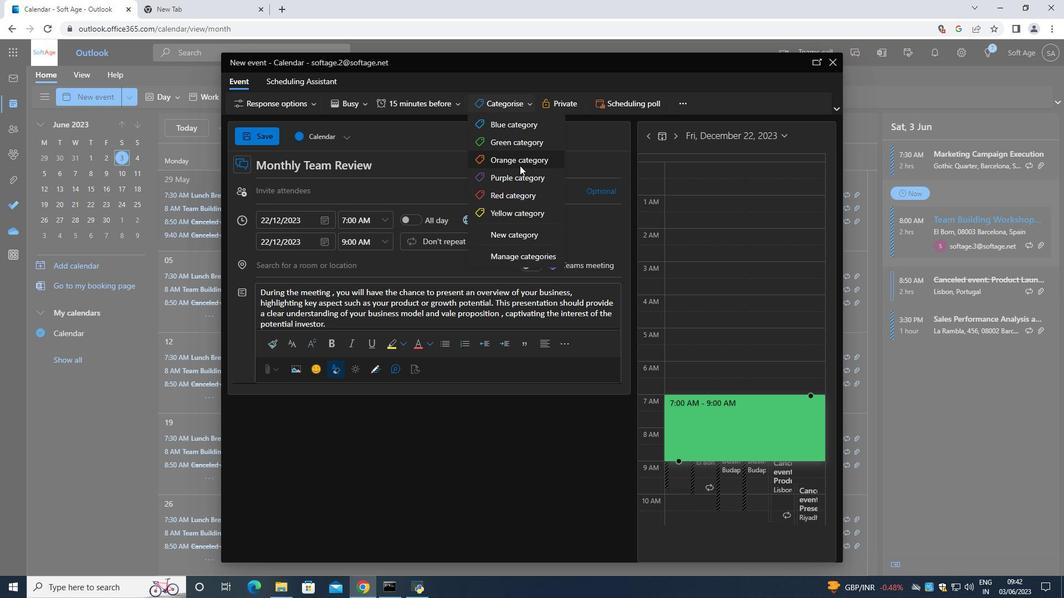 
Action: Mouse pressed left at (520, 165)
Screenshot: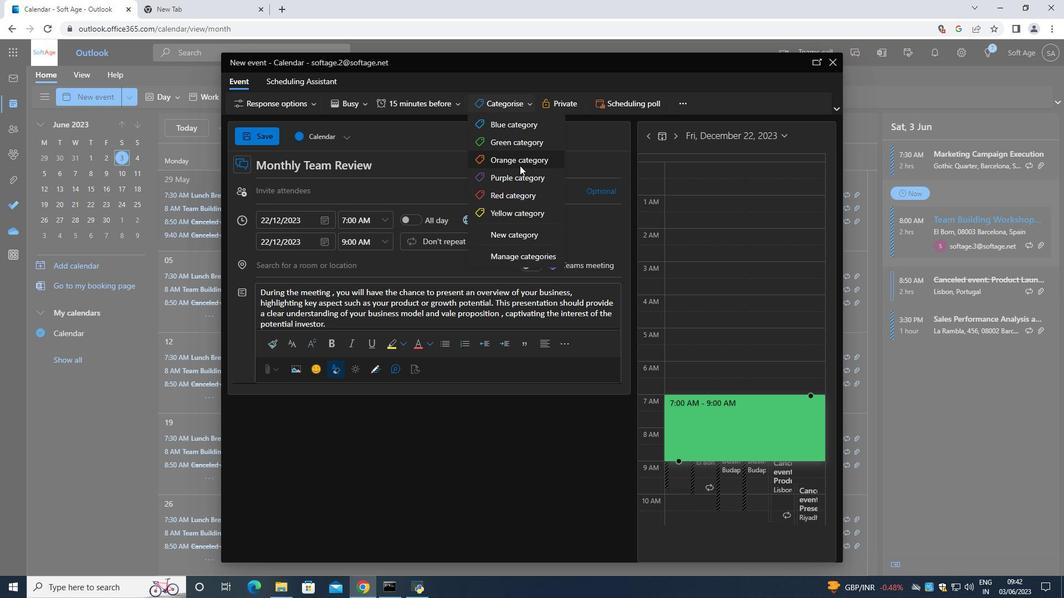 
Action: Mouse moved to (350, 264)
Screenshot: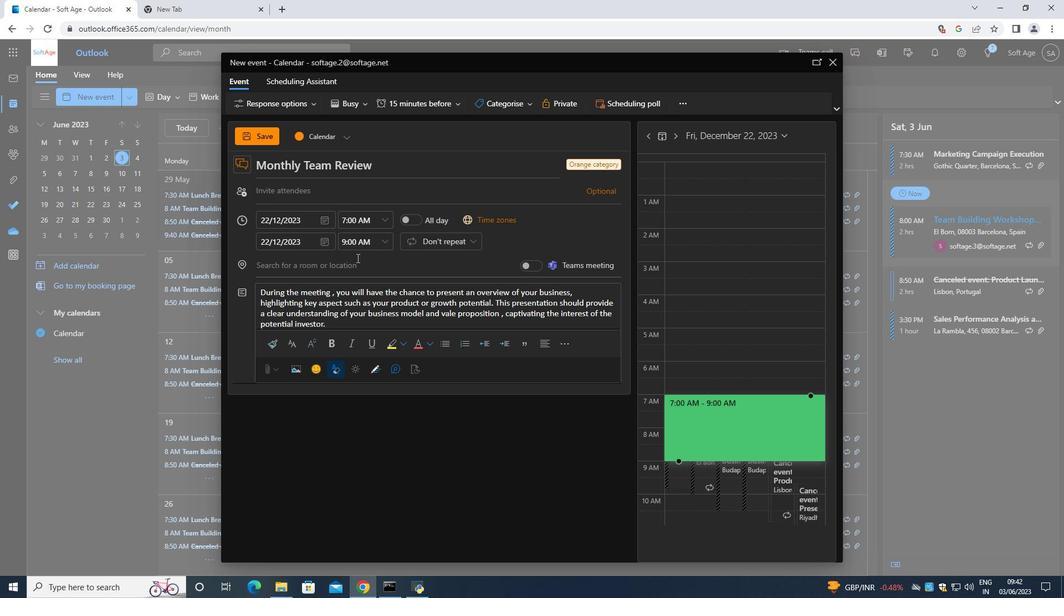 
Action: Mouse pressed left at (350, 264)
Screenshot: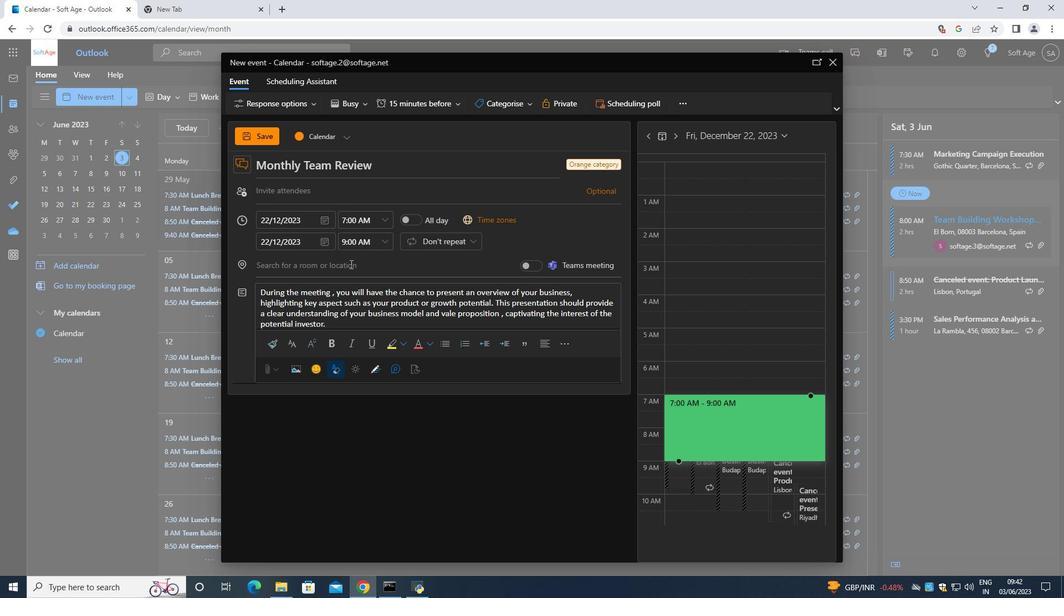 
Action: Key pressed 456<Key.space><Key.shift>Dubai<Key.space><Key.shift>Opera<Key.space>,<Key.space><Key.shift><Key.shift><Key.shift><Key.shift><Key.shift><Key.shift><Key.shift><Key.shift><Key.shift><Key.shift><Key.shift><Key.shift><Key.shift><Key.shift><Key.shift><Key.shift><Key.shift>Dubai<Key.space>,<Key.shift><Key.shift><Key.shift><Key.shift><Key.shift><Key.shift><Key.shift><Key.shift><Key.shift><Key.shift><Key.shift>UAE<Key.space>
Screenshot: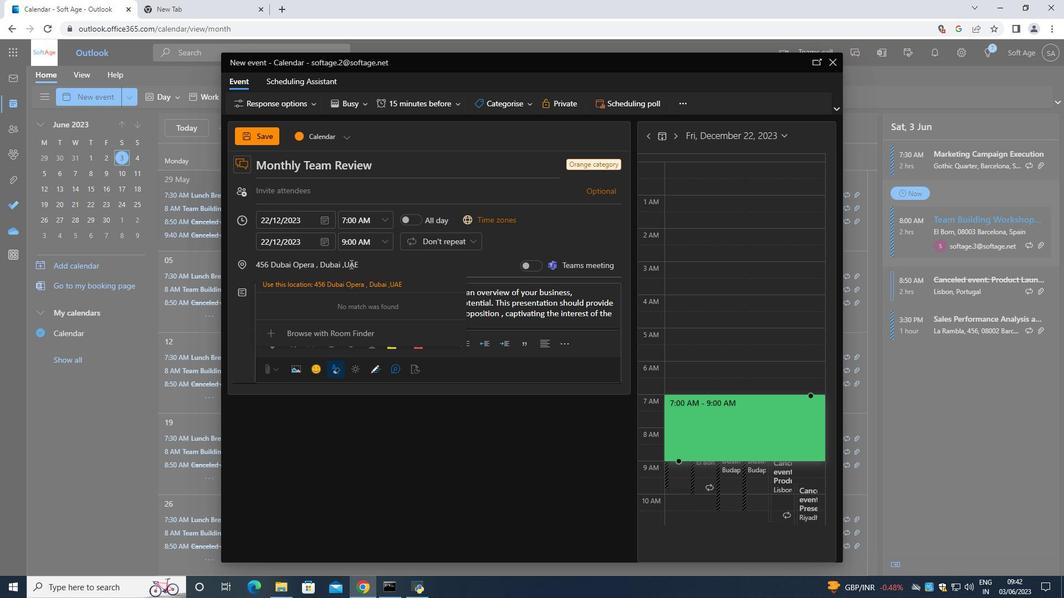 
Action: Mouse moved to (339, 189)
Screenshot: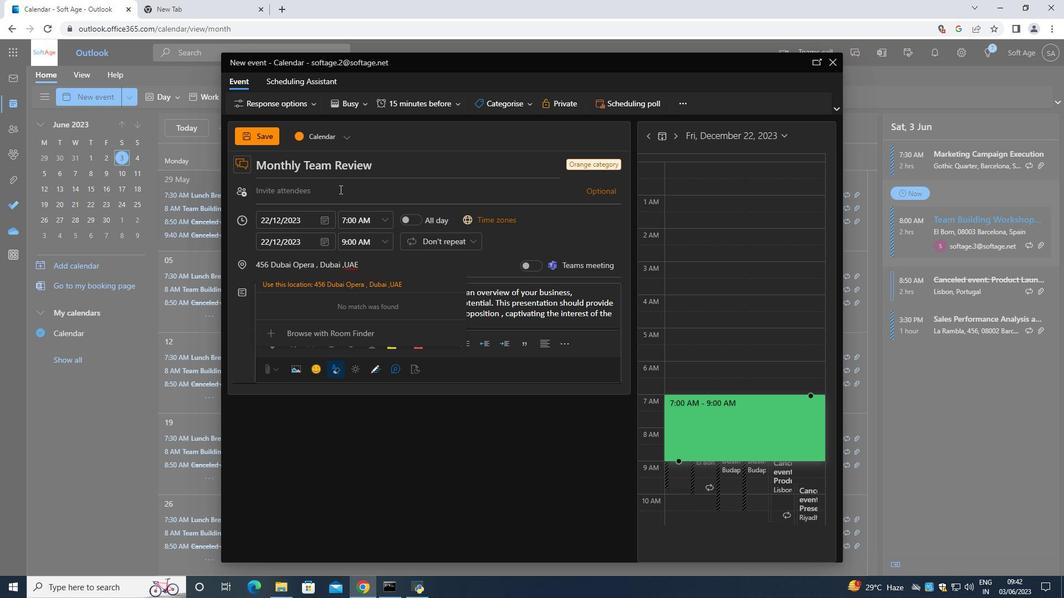 
Action: Mouse pressed left at (339, 189)
Screenshot: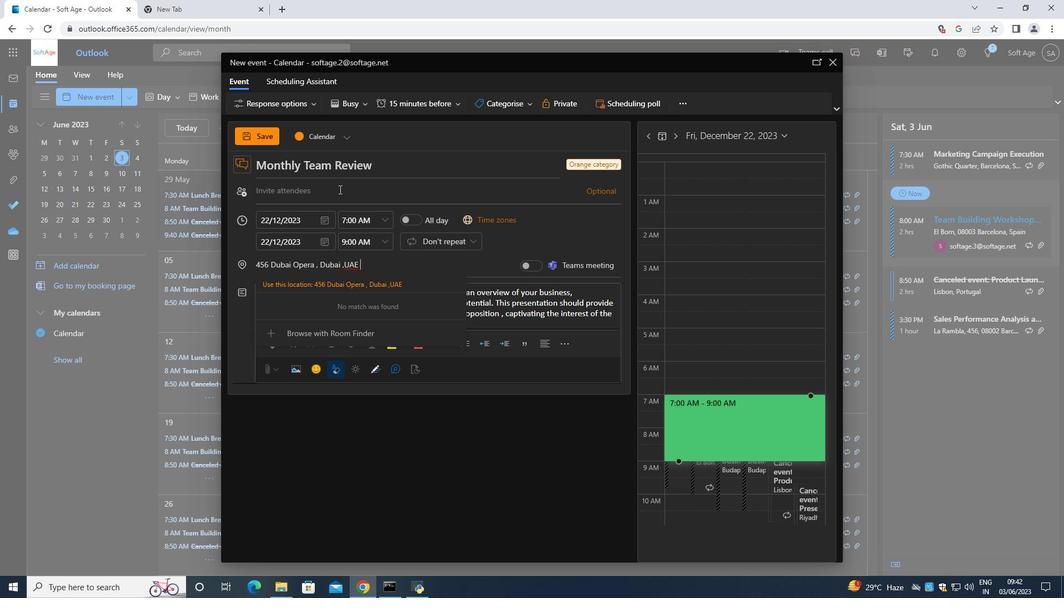 
Action: Key pressed <Key.shift><Key.shift><Key.shift>Softage
Screenshot: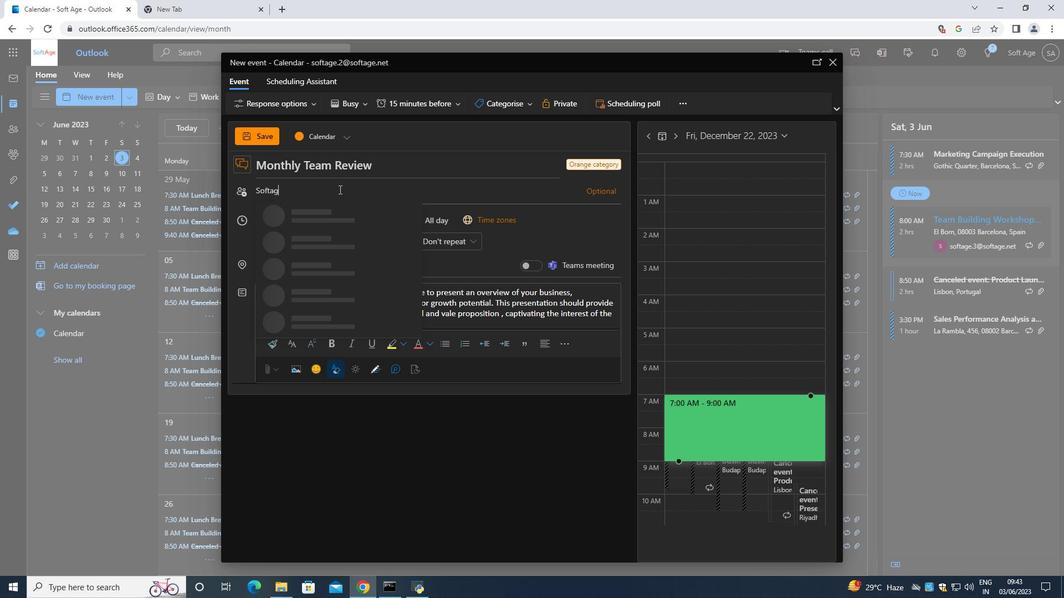 
Action: Mouse moved to (338, 189)
Screenshot: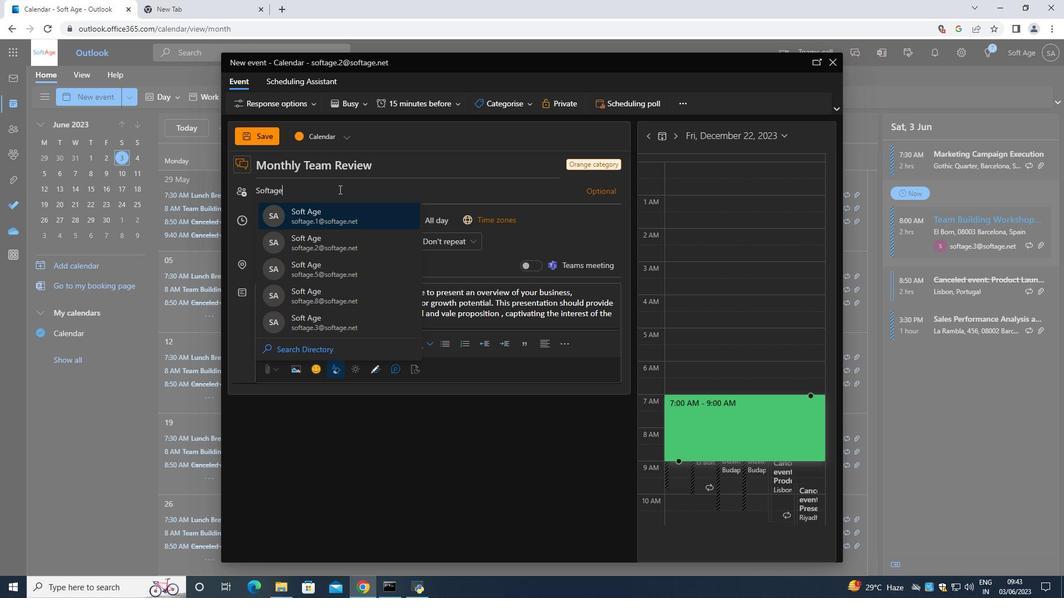 
Action: Key pressed .1<Key.shift>@softage.net
Screenshot: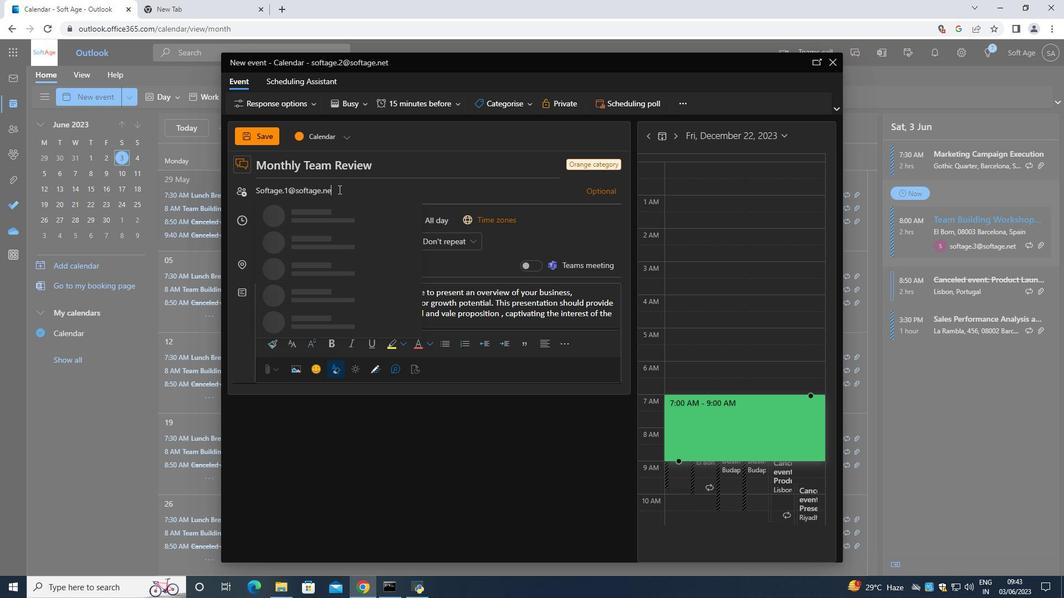 
Action: Mouse moved to (333, 219)
Screenshot: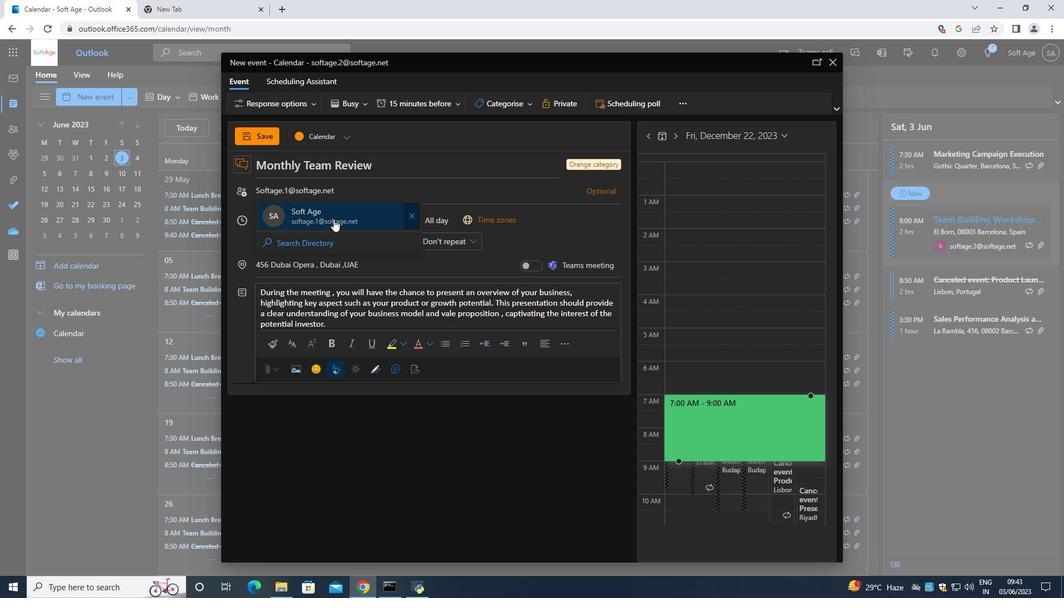 
Action: Mouse pressed left at (333, 219)
Screenshot: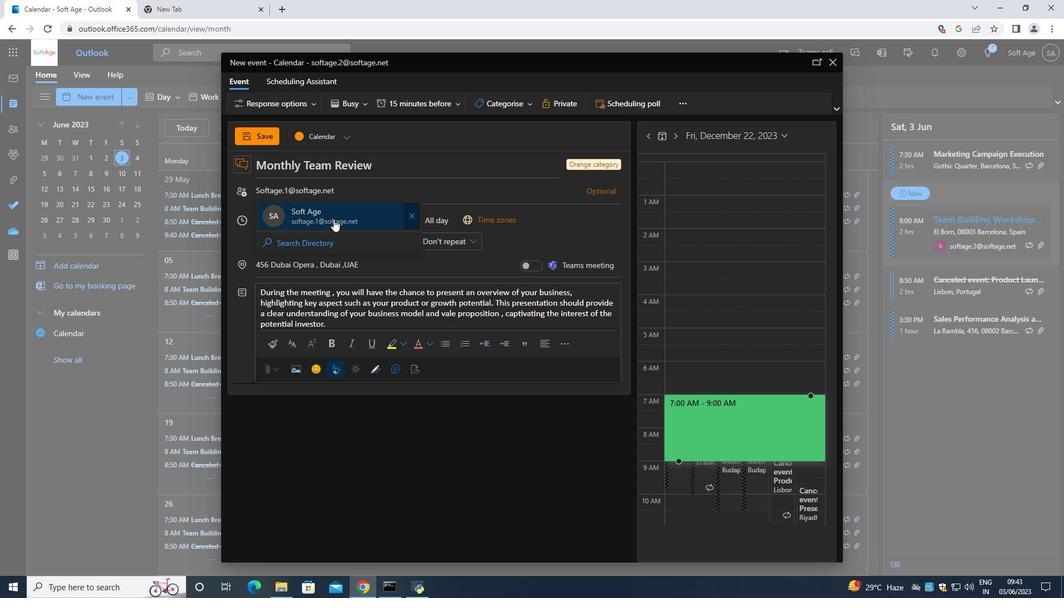 
Action: Mouse moved to (346, 197)
Screenshot: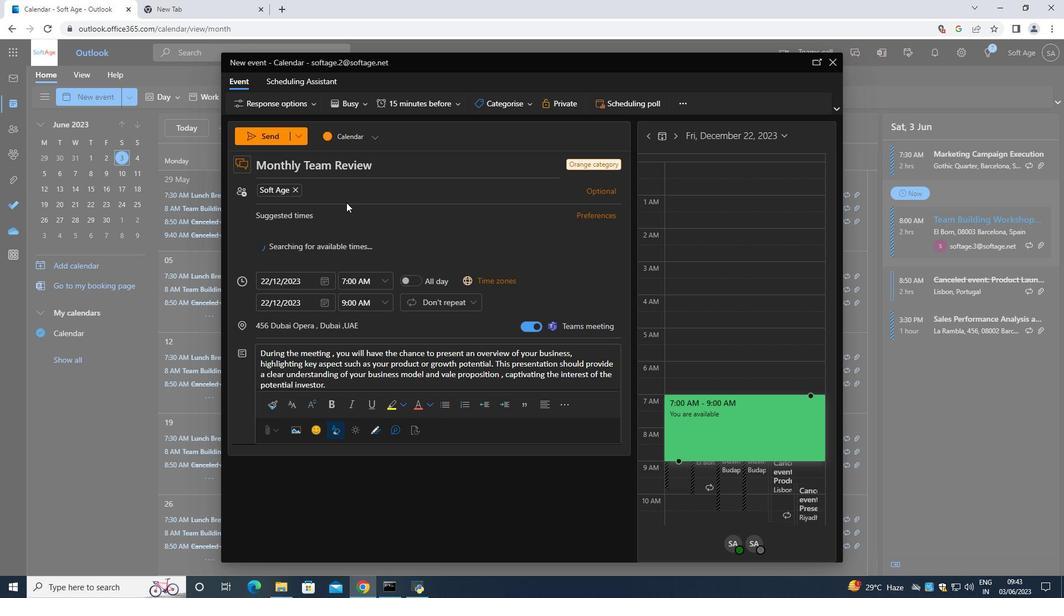 
Action: Key pressed <Key.shift>Softage.3<Key.shift>@softage.3<Key.backspace>ne
Screenshot: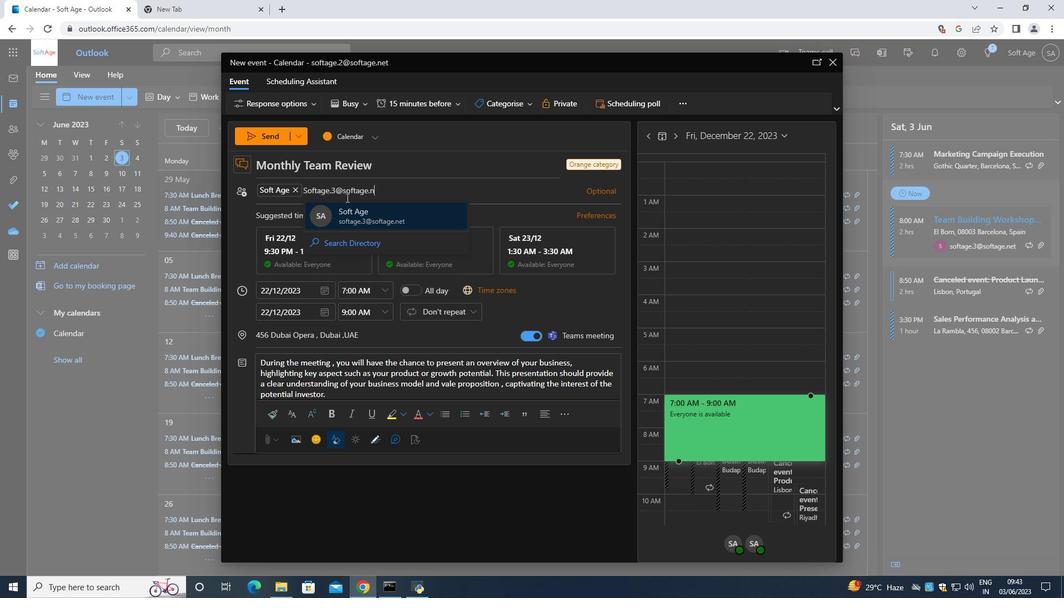 
Action: Mouse moved to (367, 212)
Screenshot: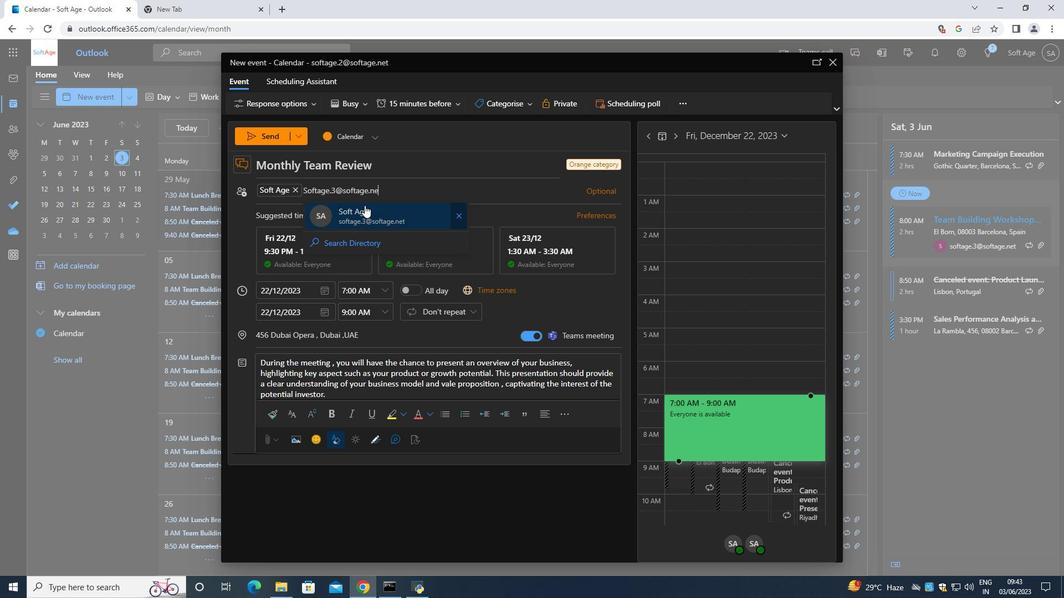 
Action: Mouse pressed left at (367, 212)
Screenshot: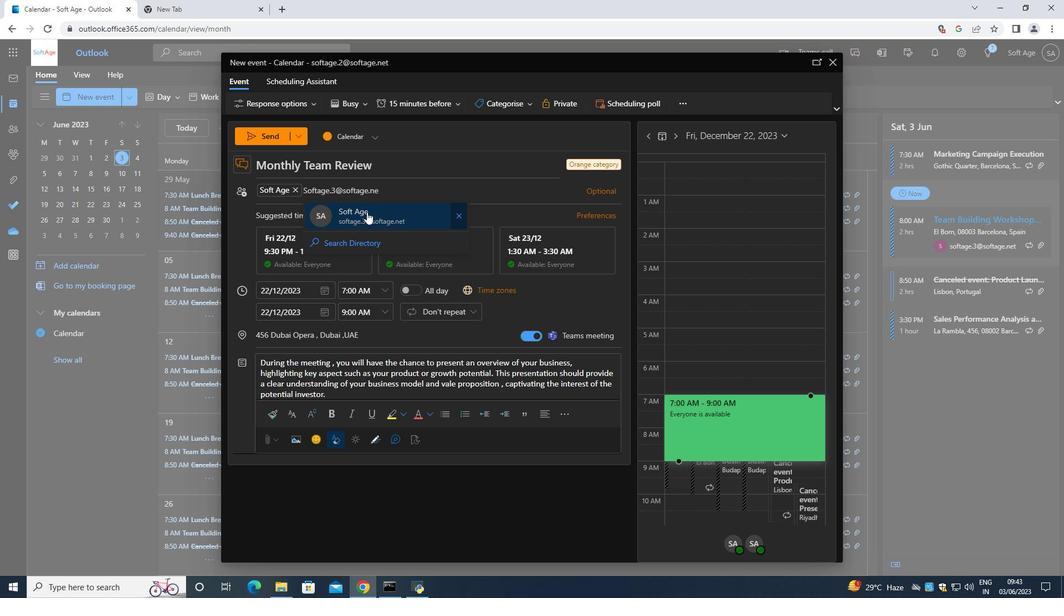 
Action: Mouse moved to (444, 95)
Screenshot: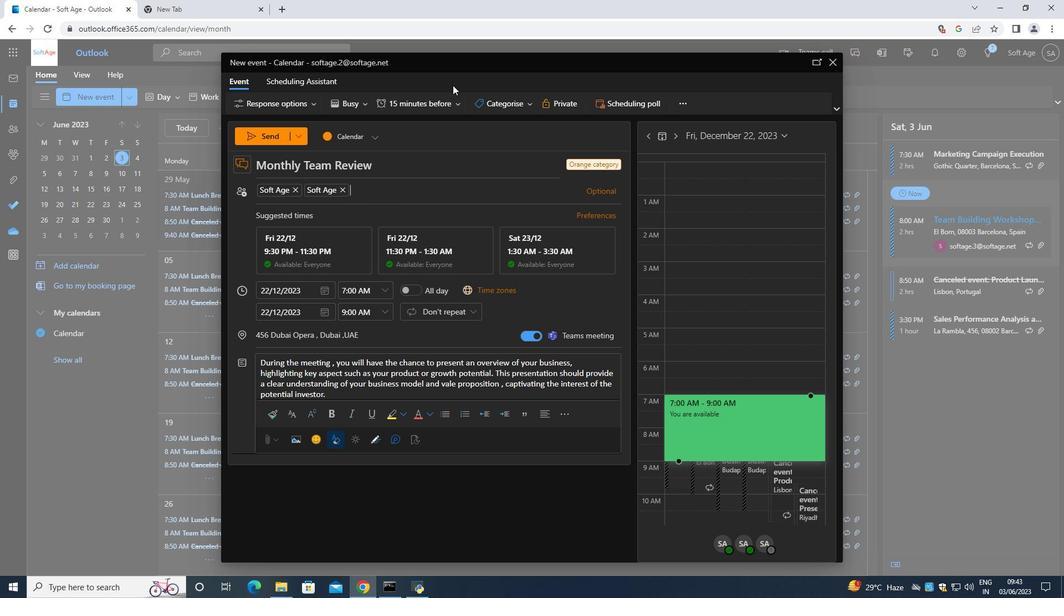 
Action: Mouse pressed left at (444, 95)
Screenshot: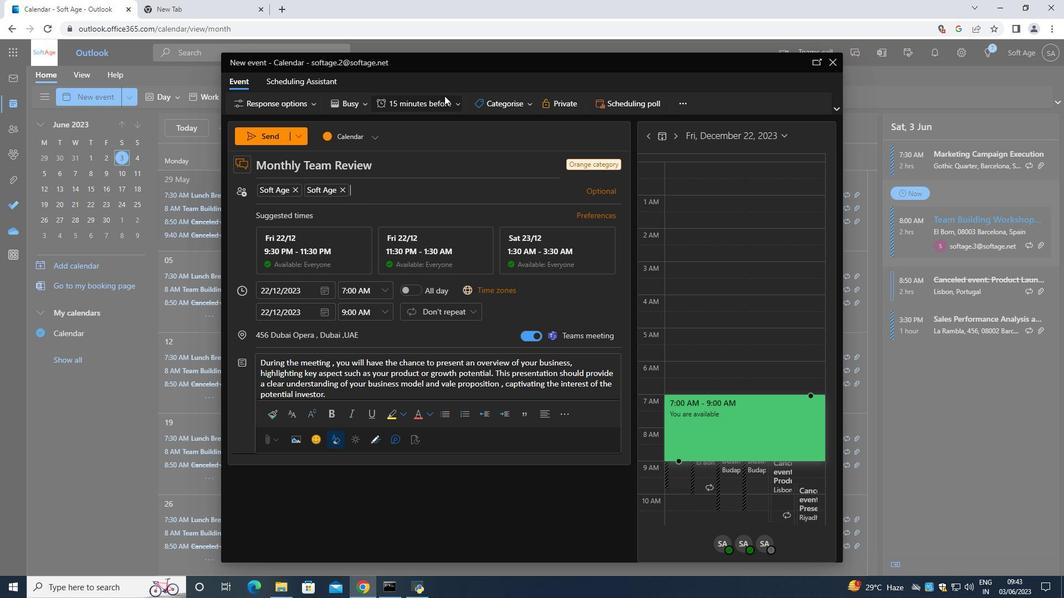 
Action: Mouse moved to (447, 211)
Screenshot: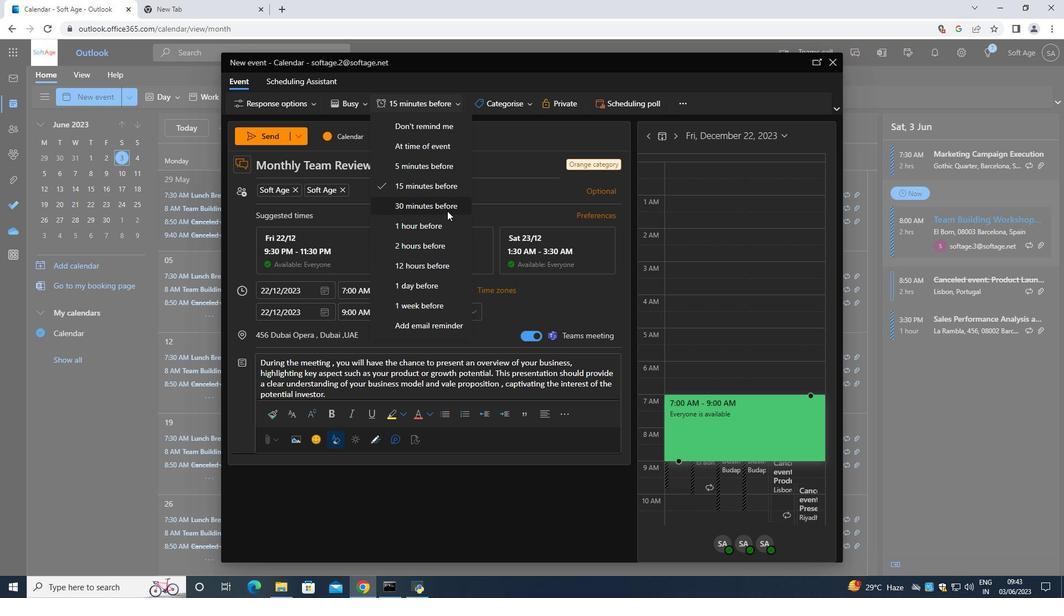 
Action: Mouse pressed left at (447, 211)
Screenshot: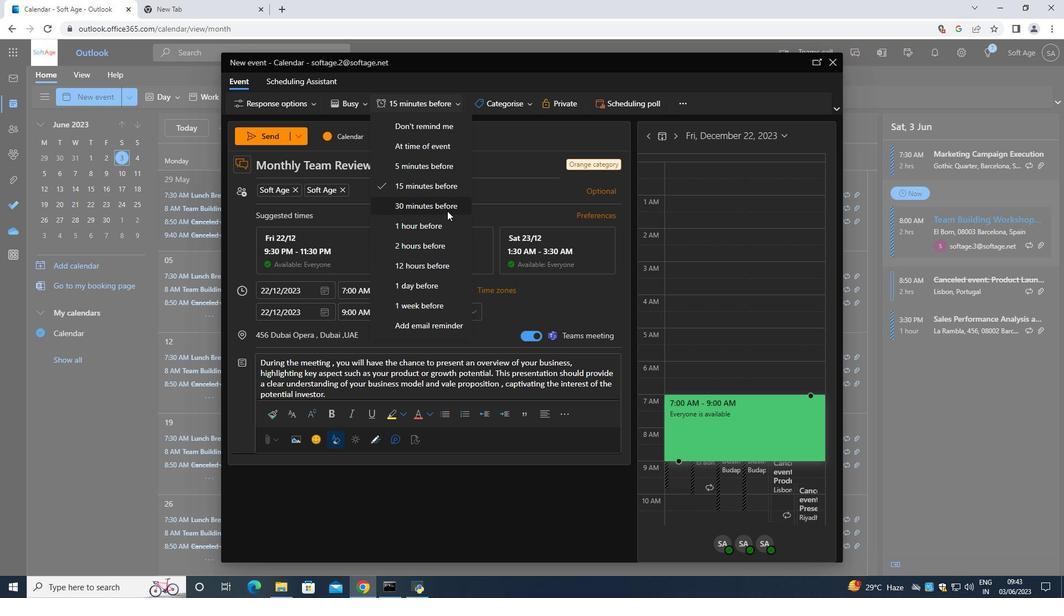 
Action: Mouse moved to (250, 134)
Screenshot: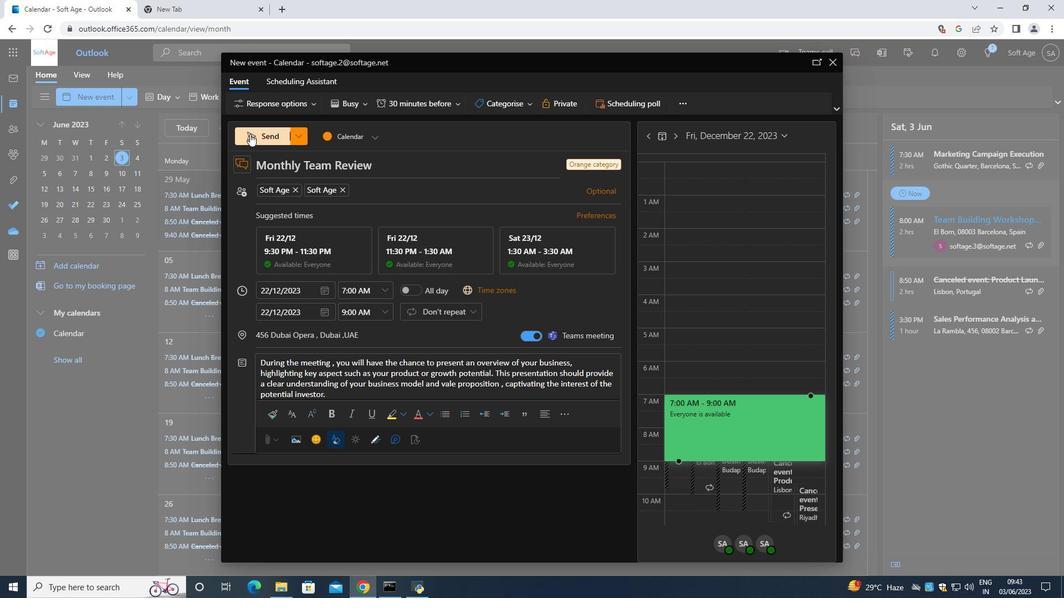 
Action: Mouse pressed left at (250, 134)
Screenshot: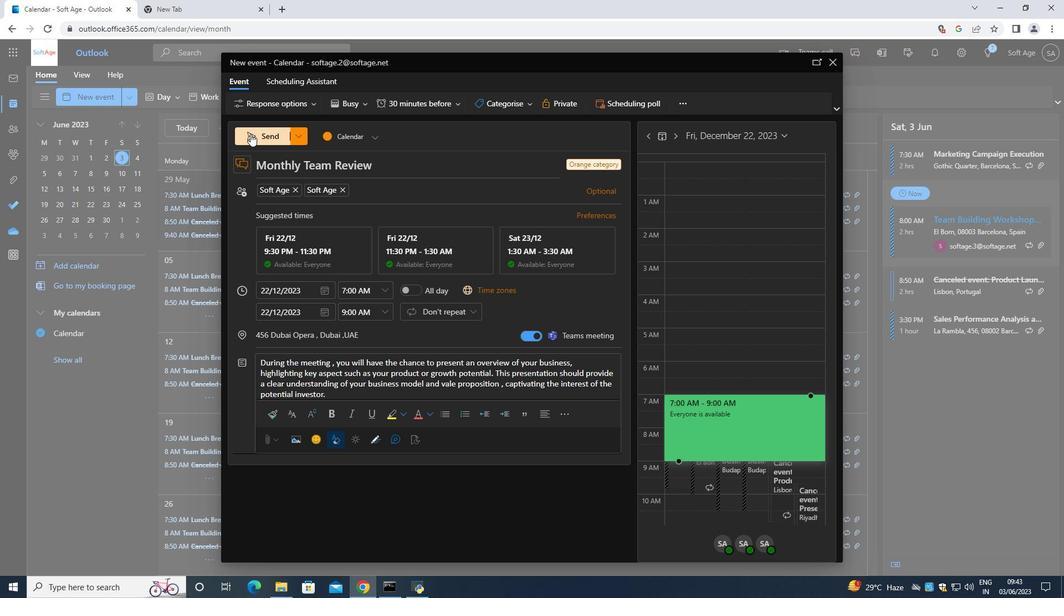 
